 Task: Open Card Employee Termination Meeting in Board Social Media Community Management and Engagement to Workspace Cost Accounting and add a team member Softage.1@softage.net, a label Purple, a checklist Compliance, an attachment from your onedrive, a color Purple and finally, add a card description 'Conduct team training session on effective communication' and a comment 'Given the potential impact of this task on our company reputation for innovation, let us ensure that we approach it with a sense of creativity and imagination.'. Add a start date 'Jan 09, 1900' with a due date 'Jan 16, 1900'
Action: Mouse moved to (58, 349)
Screenshot: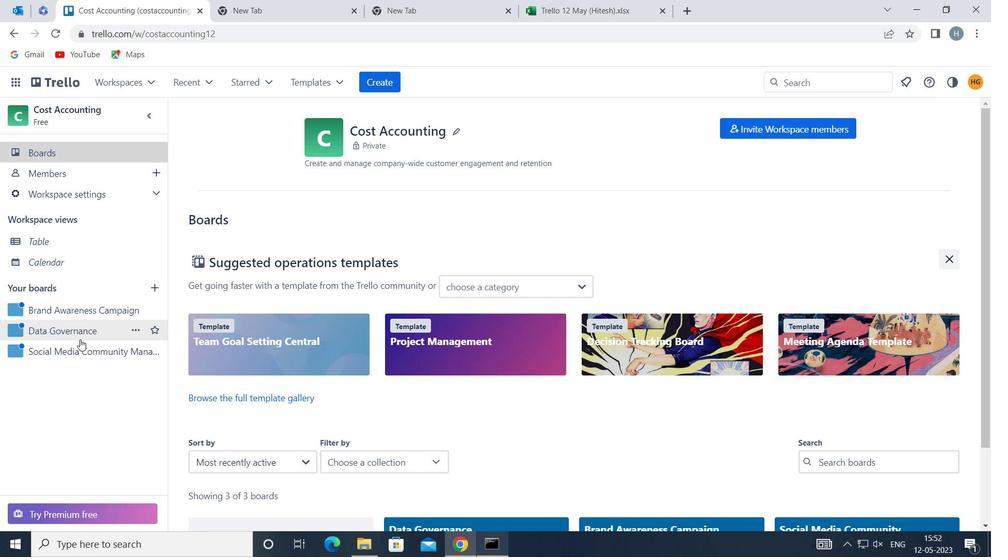 
Action: Mouse pressed left at (58, 349)
Screenshot: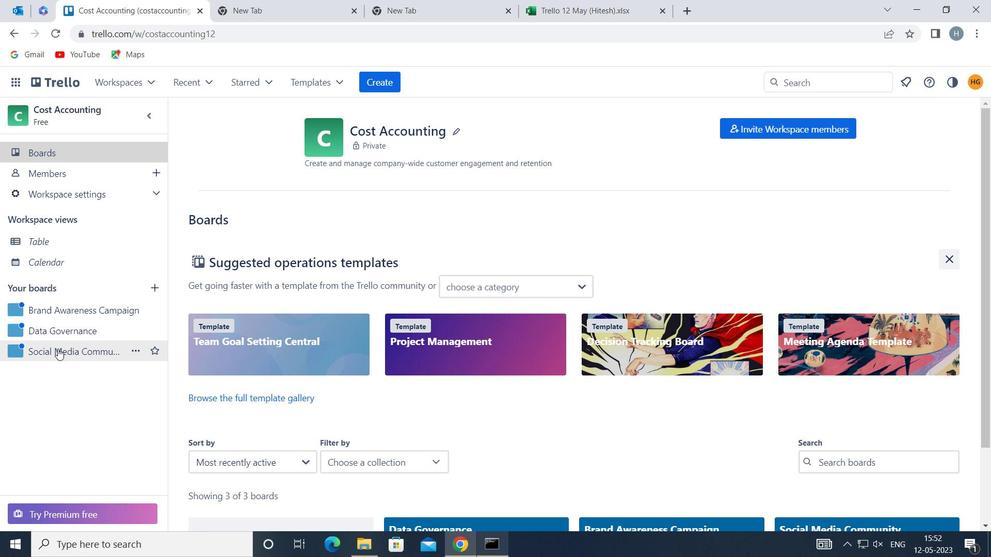 
Action: Mouse moved to (573, 188)
Screenshot: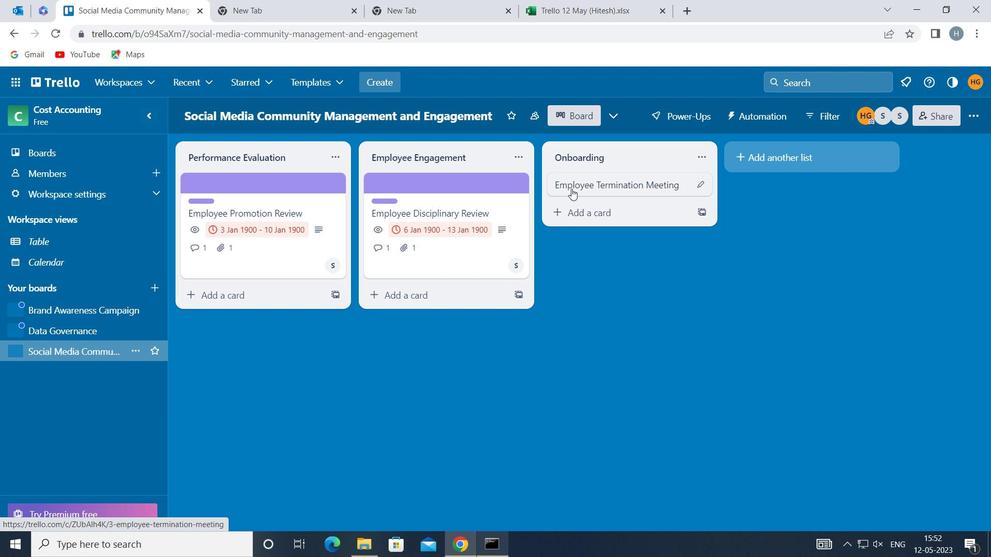 
Action: Mouse pressed left at (573, 188)
Screenshot: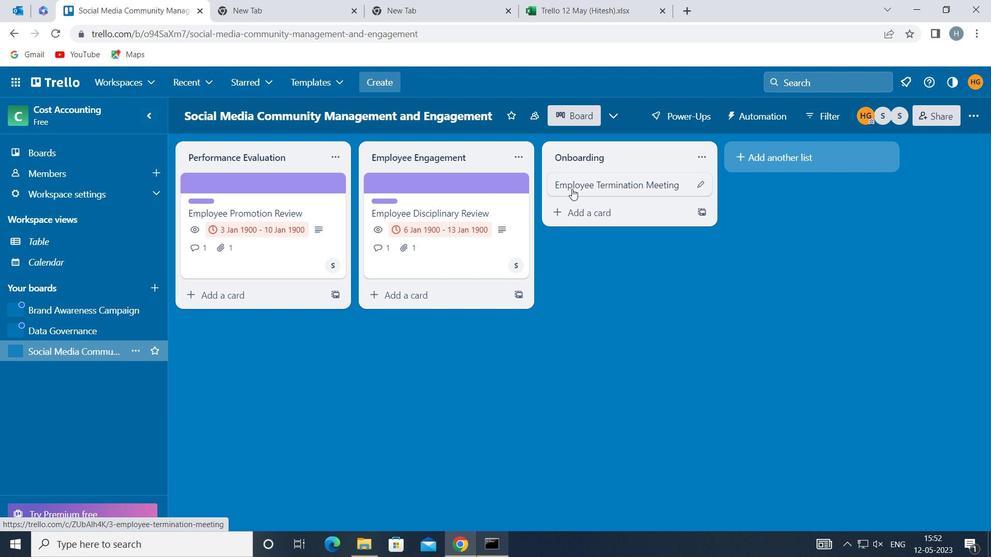 
Action: Mouse moved to (638, 221)
Screenshot: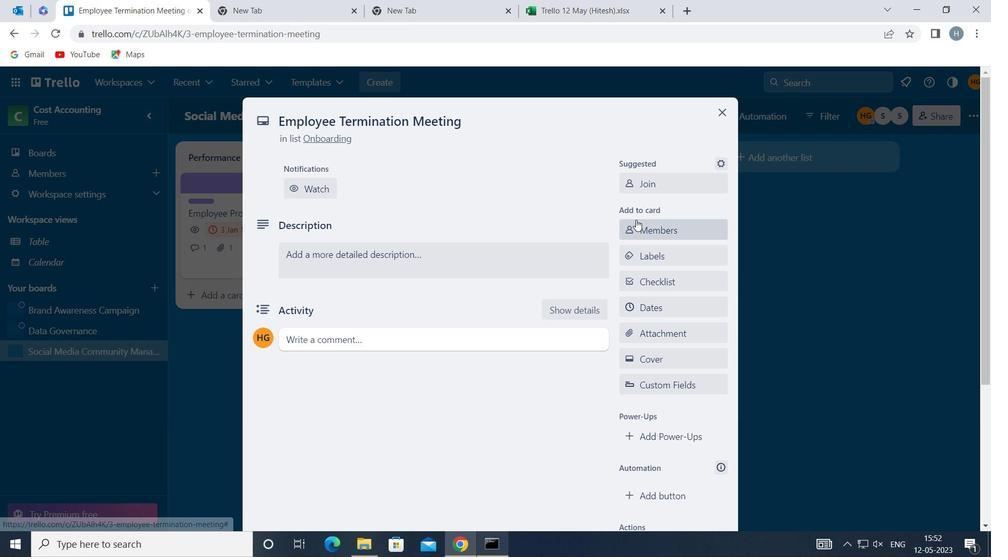 
Action: Mouse pressed left at (638, 221)
Screenshot: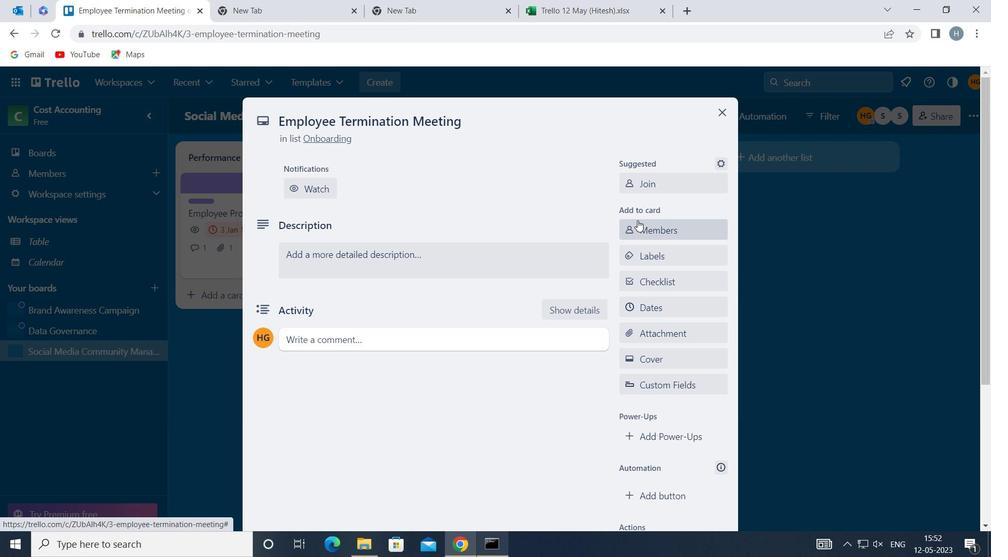 
Action: Mouse moved to (638, 221)
Screenshot: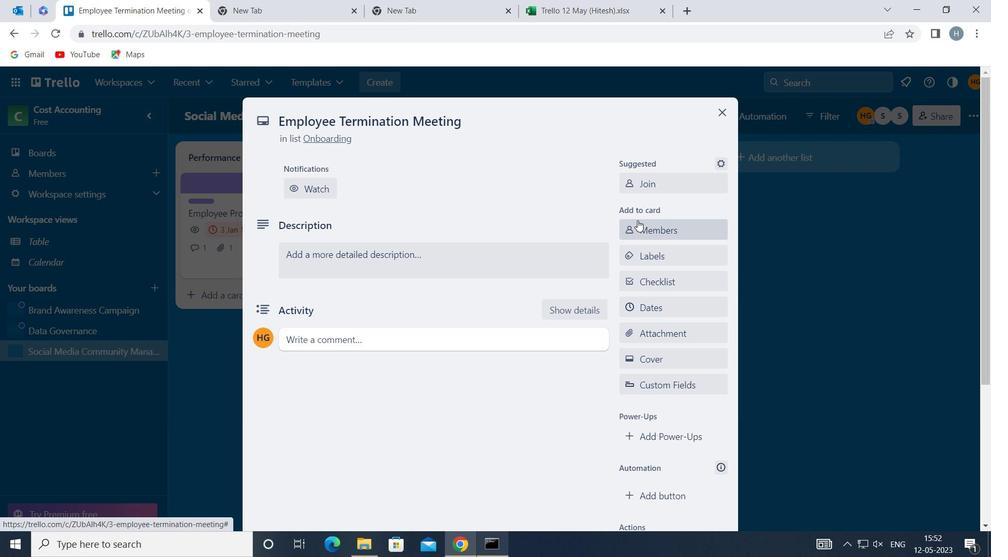 
Action: Key pressed softage
Screenshot: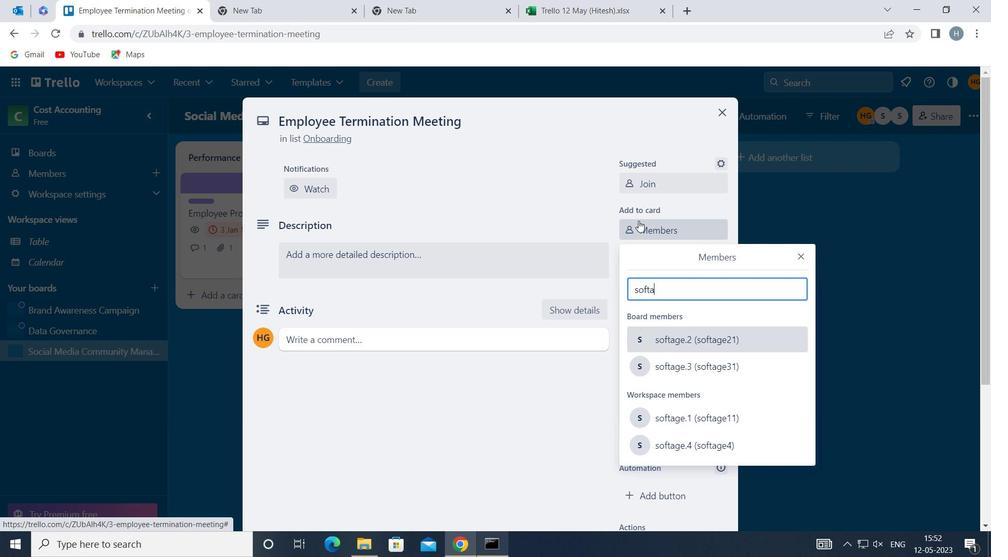 
Action: Mouse moved to (696, 420)
Screenshot: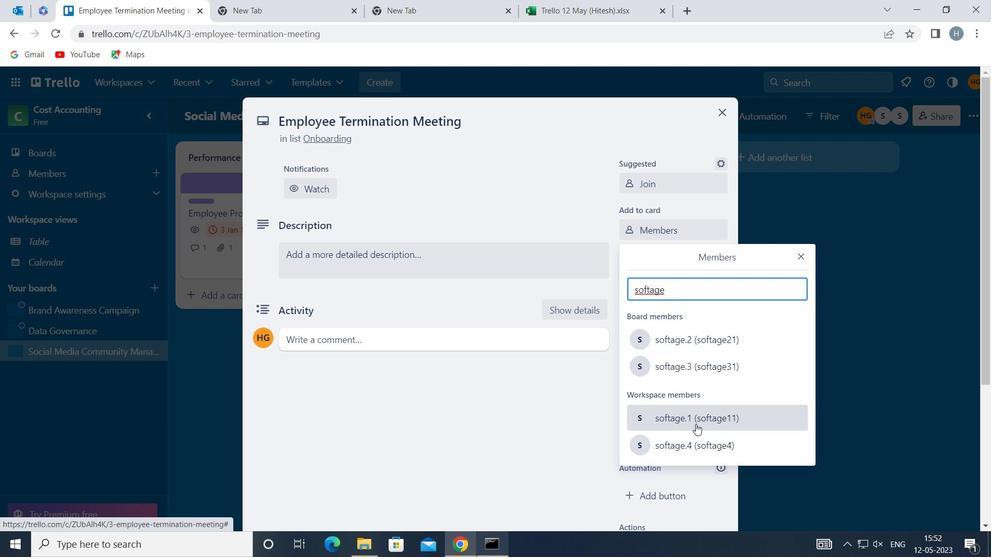 
Action: Mouse pressed left at (696, 420)
Screenshot: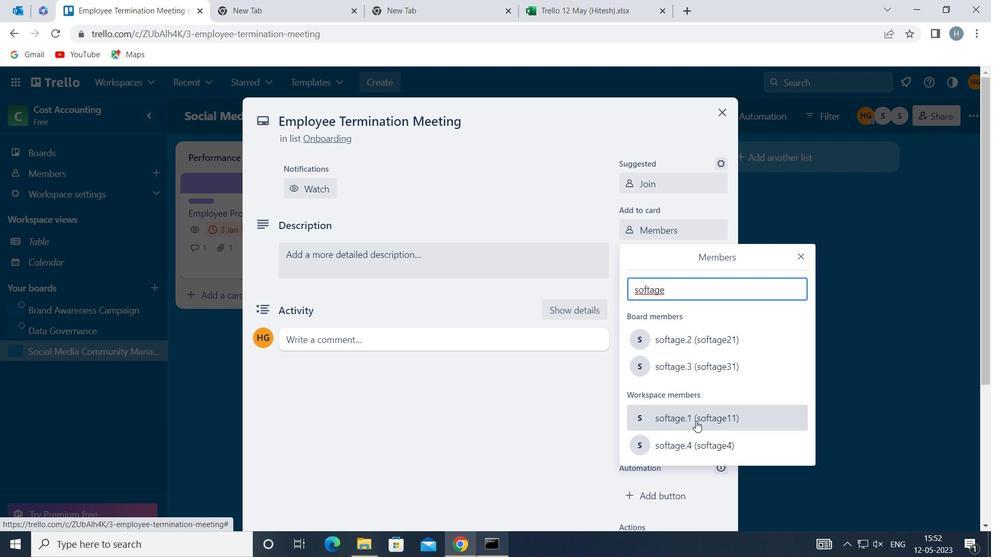 
Action: Mouse moved to (804, 255)
Screenshot: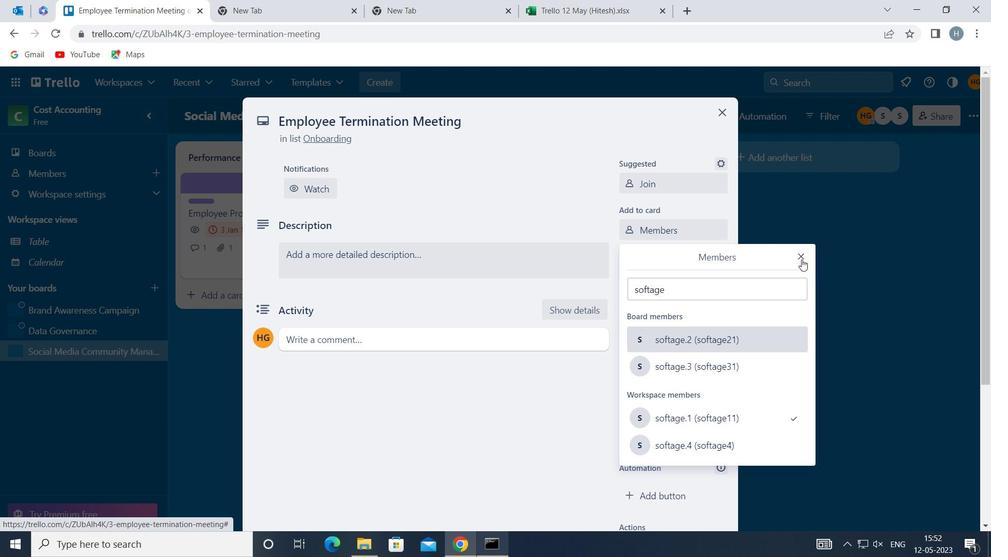 
Action: Mouse pressed left at (804, 255)
Screenshot: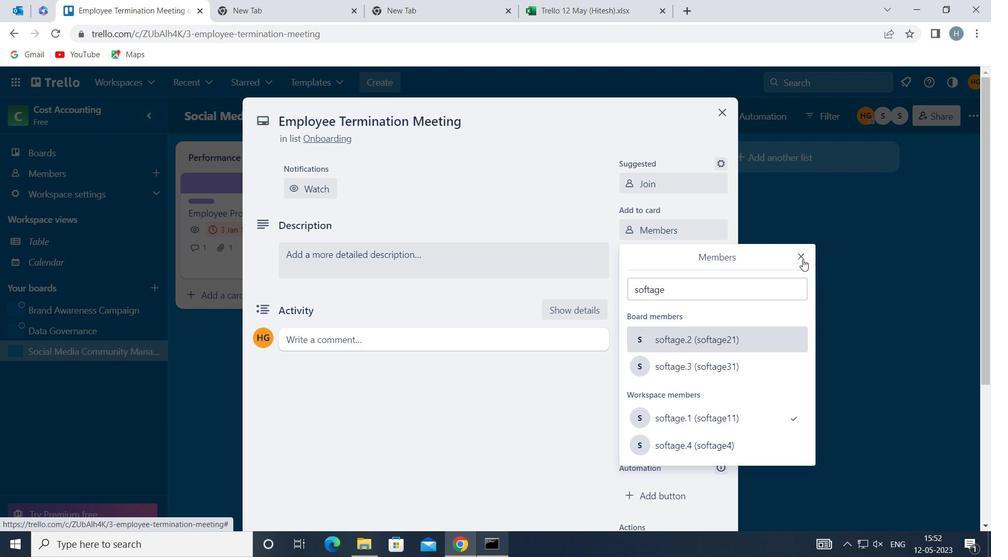 
Action: Mouse moved to (683, 254)
Screenshot: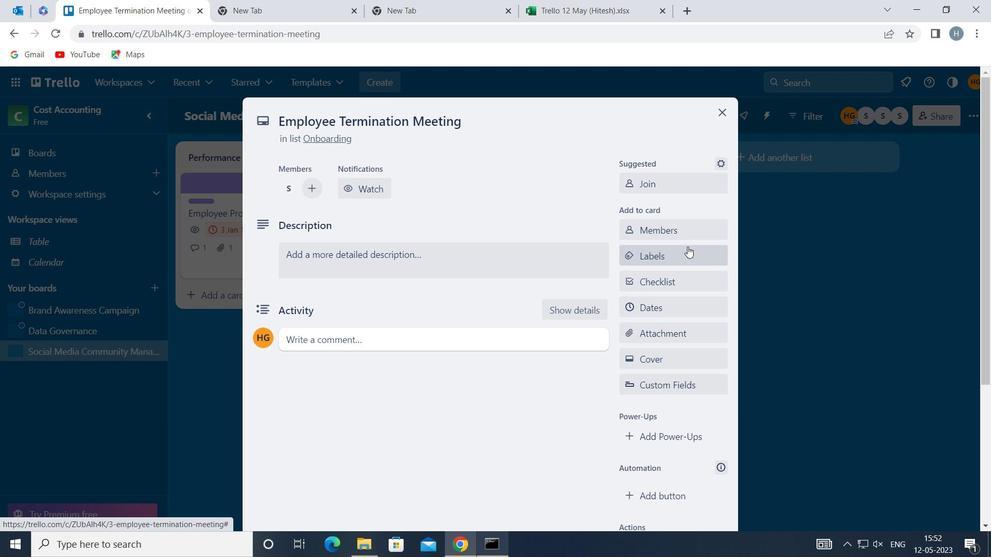 
Action: Mouse pressed left at (683, 254)
Screenshot: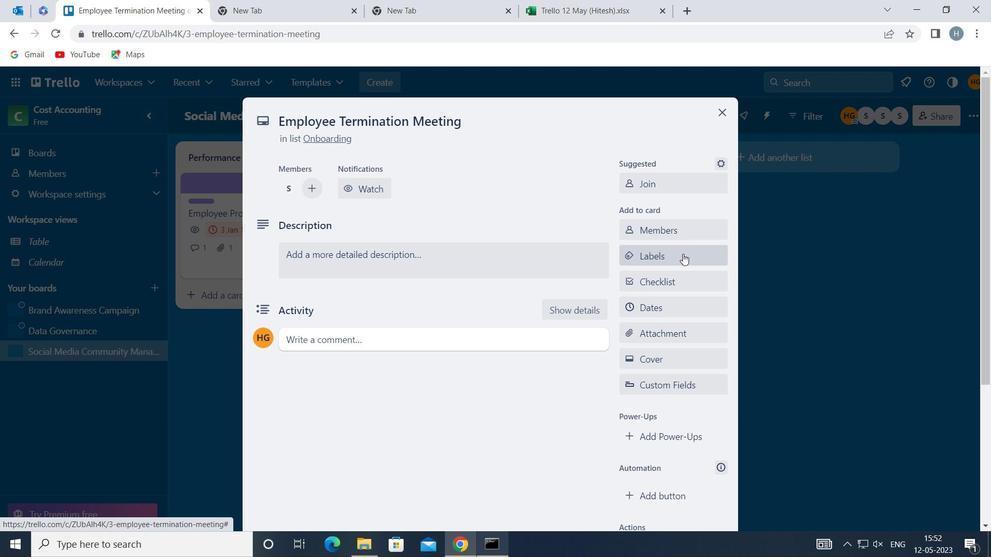 
Action: Mouse moved to (701, 277)
Screenshot: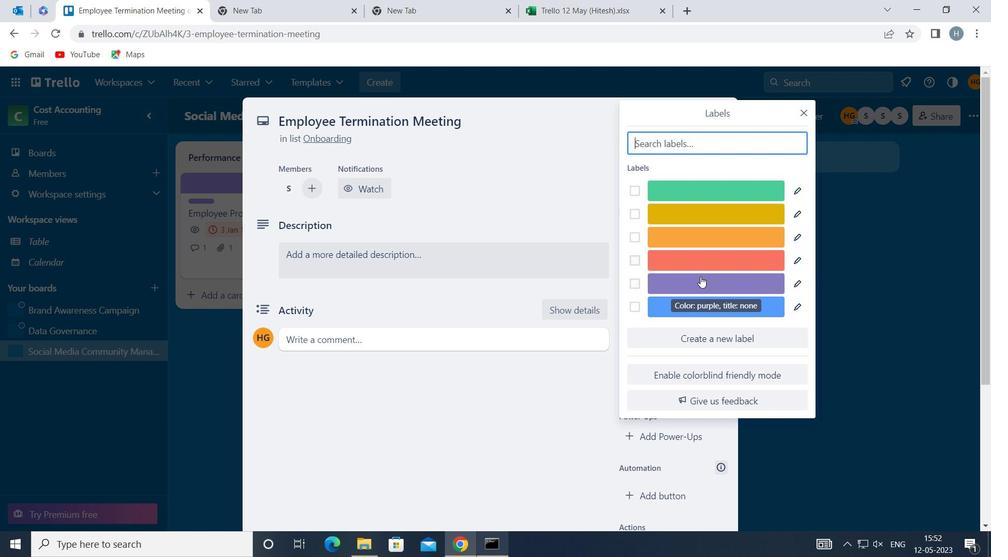 
Action: Mouse pressed left at (701, 277)
Screenshot: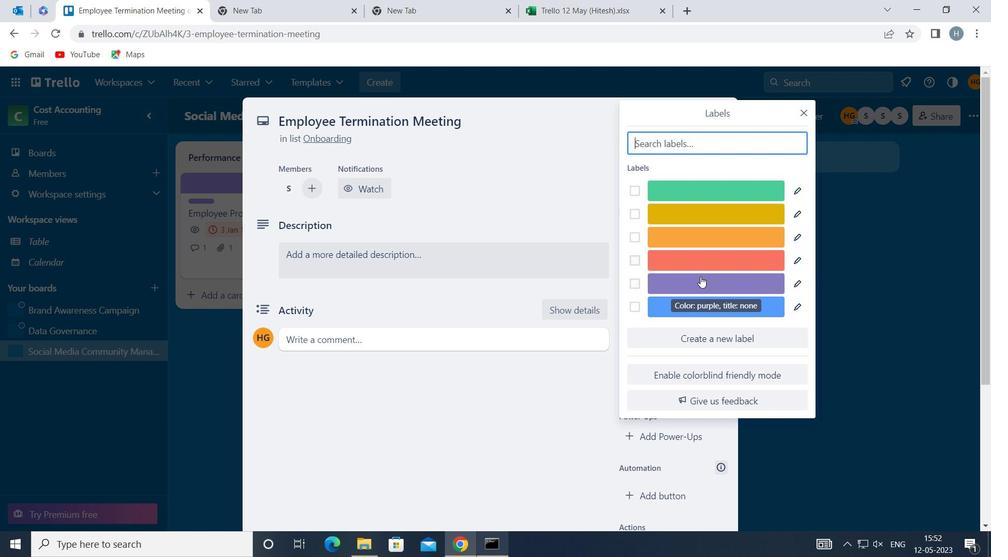 
Action: Mouse moved to (801, 112)
Screenshot: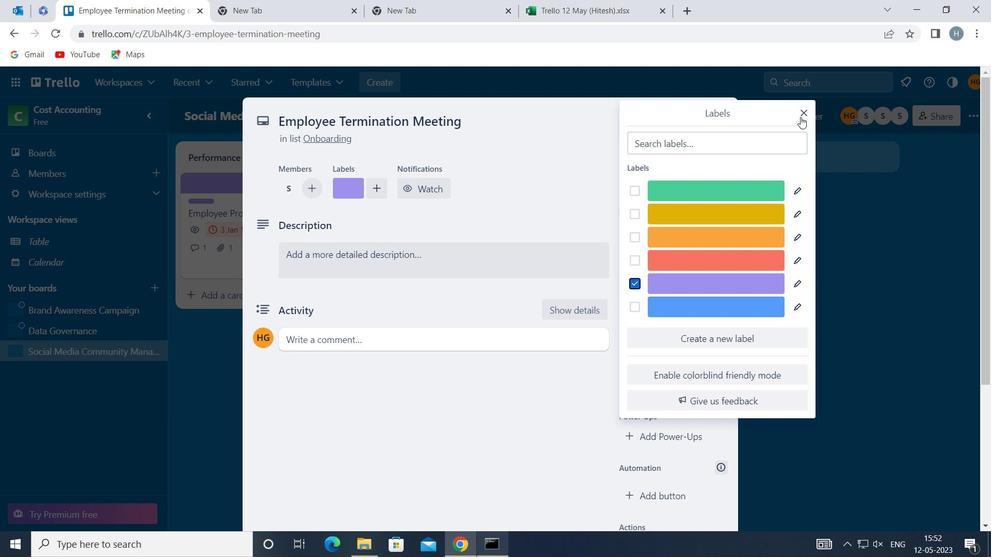 
Action: Mouse pressed left at (801, 112)
Screenshot: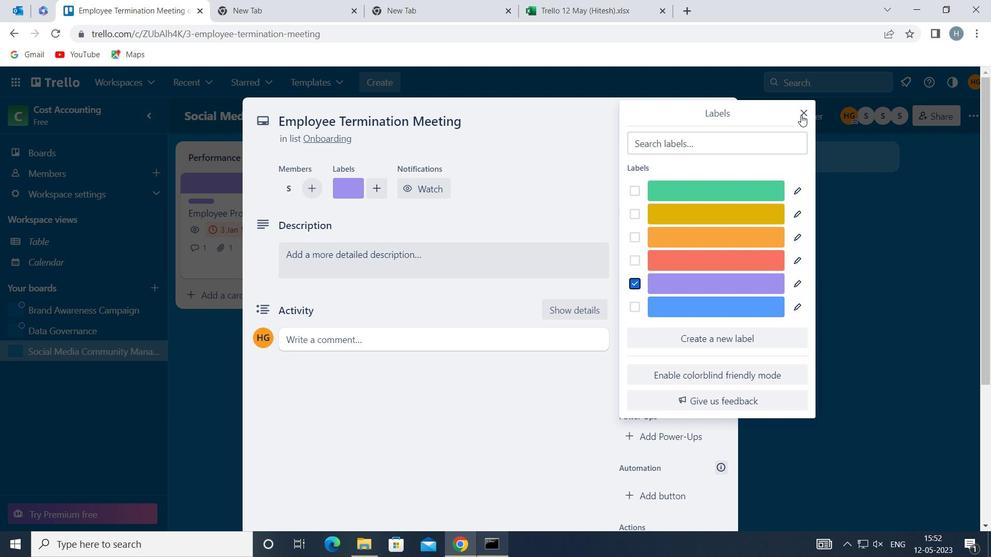 
Action: Mouse moved to (679, 277)
Screenshot: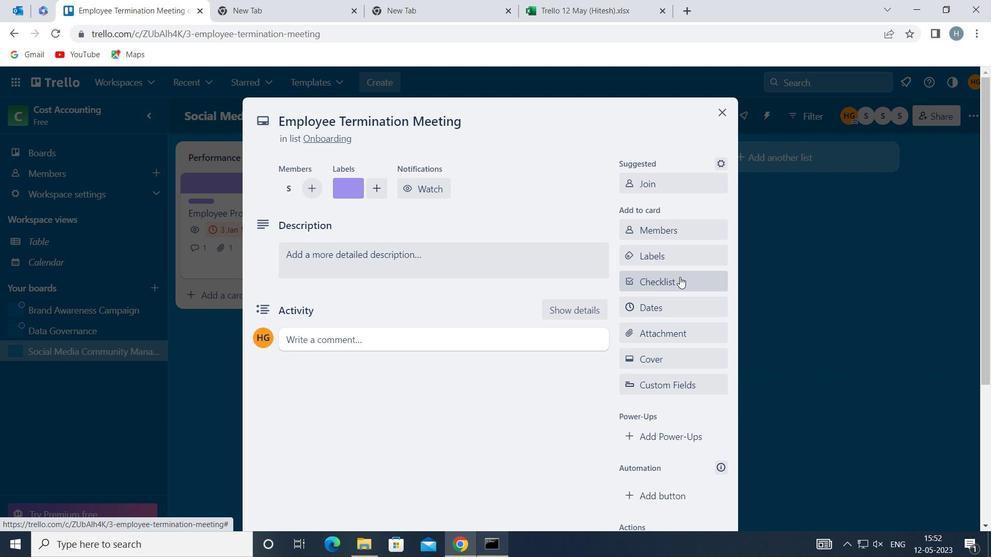 
Action: Mouse pressed left at (679, 277)
Screenshot: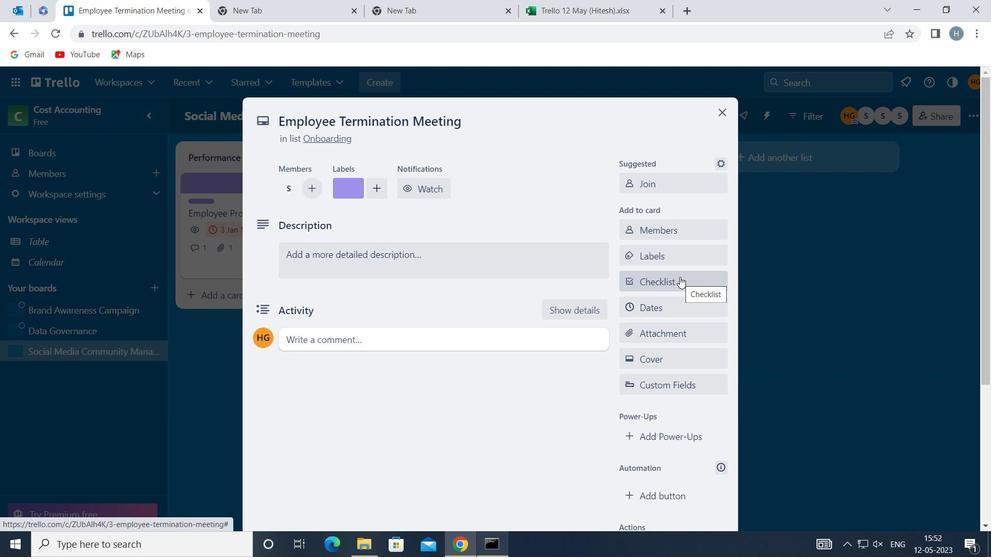 
Action: Key pressed <Key.shift>COMPLIANCE<Key.space>
Screenshot: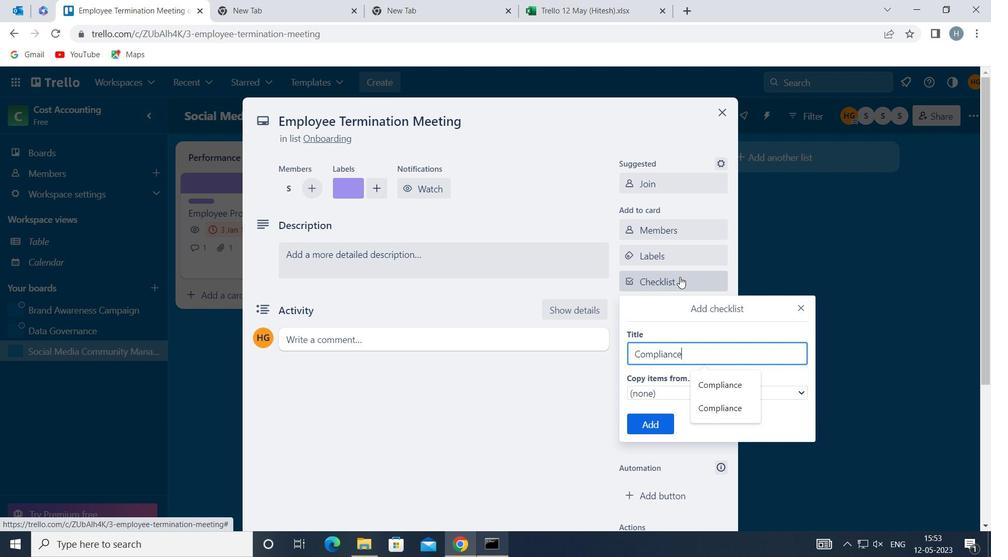 
Action: Mouse moved to (649, 420)
Screenshot: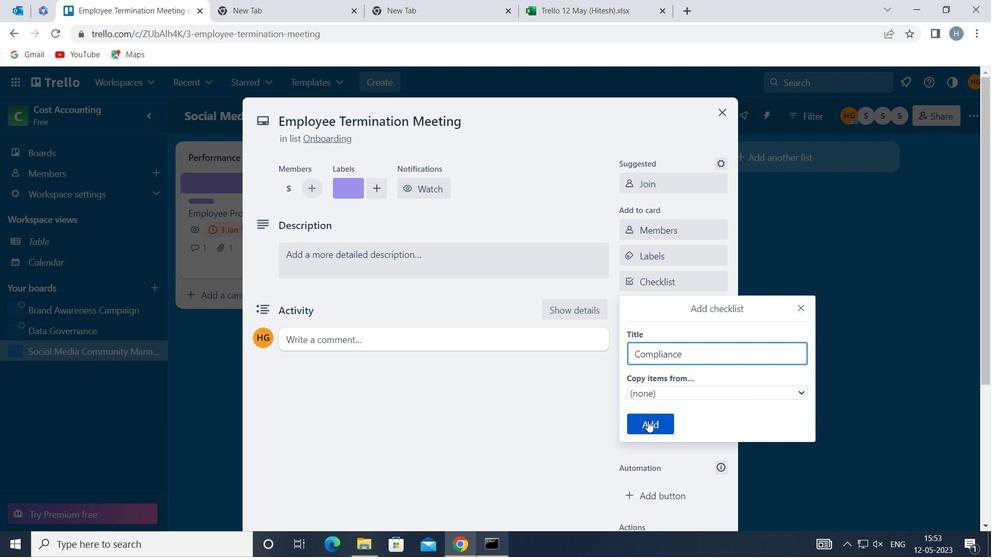
Action: Mouse pressed left at (649, 420)
Screenshot: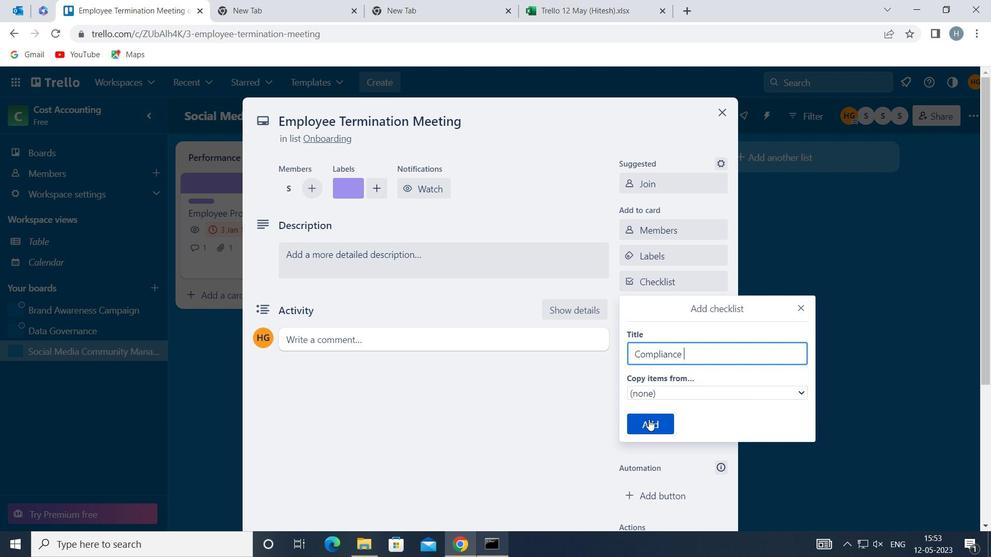 
Action: Mouse moved to (667, 329)
Screenshot: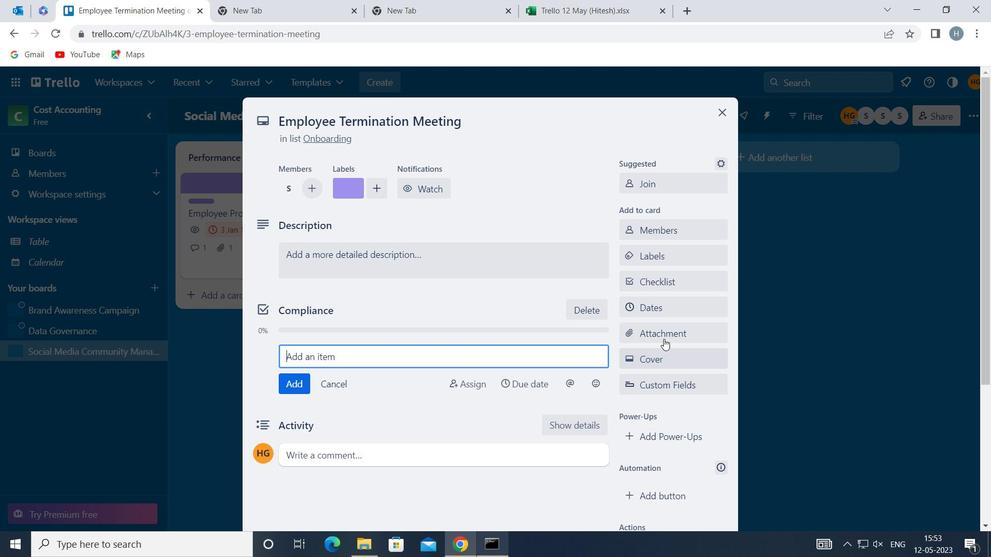 
Action: Mouse pressed left at (667, 329)
Screenshot: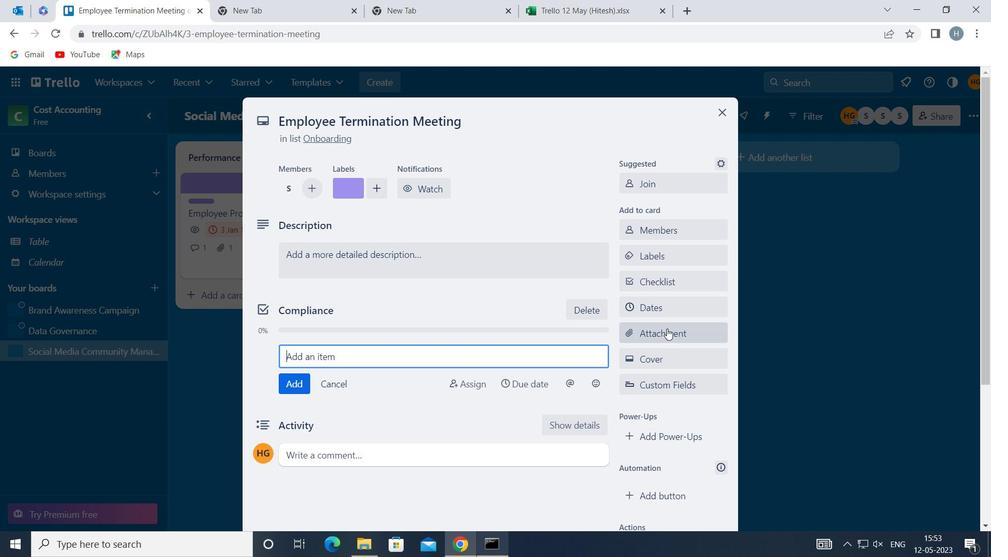 
Action: Mouse moved to (670, 241)
Screenshot: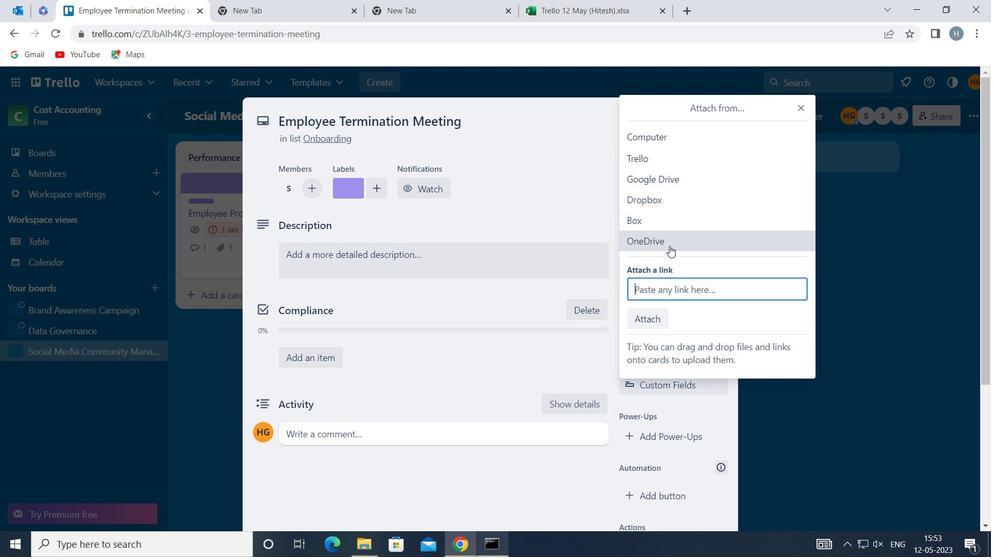 
Action: Mouse pressed left at (670, 241)
Screenshot: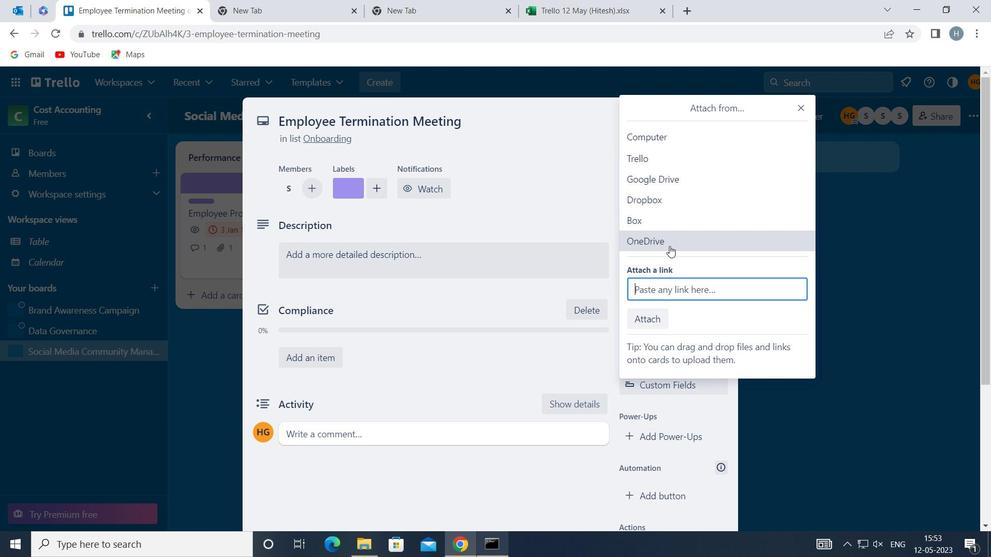 
Action: Mouse moved to (445, 182)
Screenshot: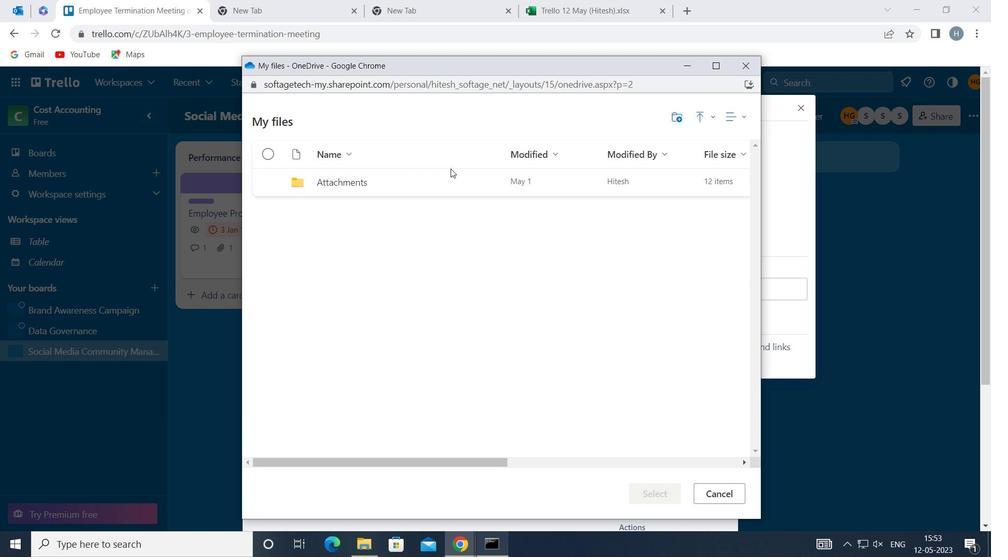
Action: Mouse pressed left at (445, 182)
Screenshot: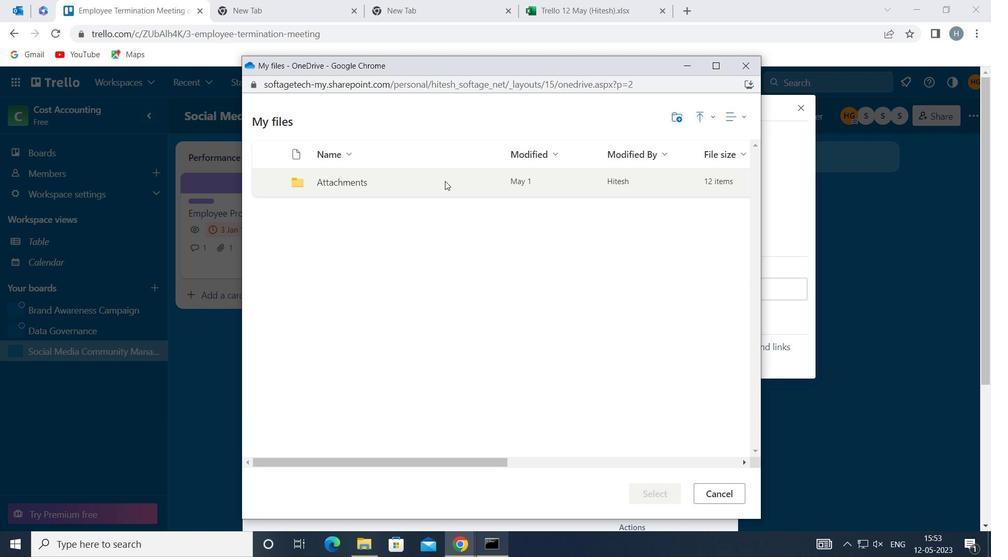 
Action: Mouse pressed left at (445, 182)
Screenshot: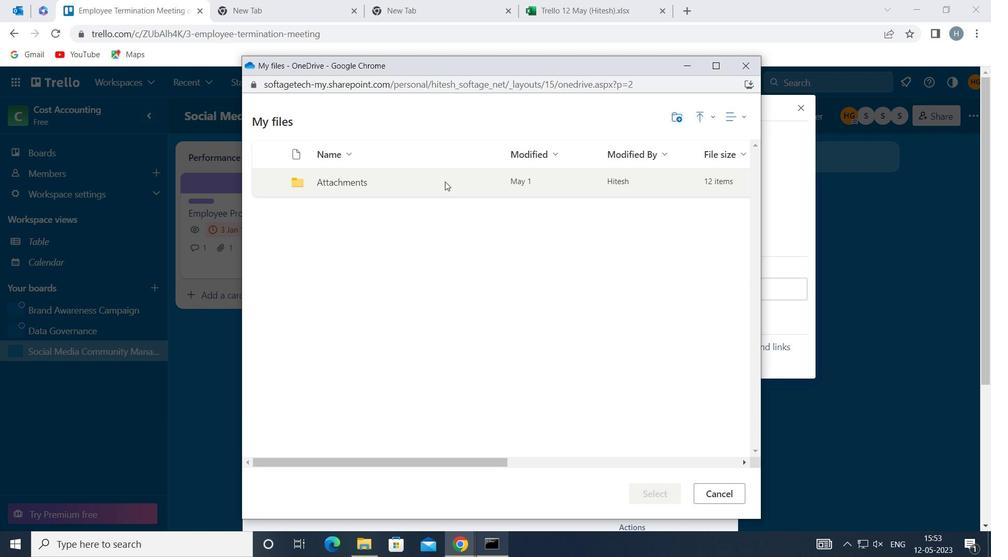 
Action: Mouse moved to (457, 218)
Screenshot: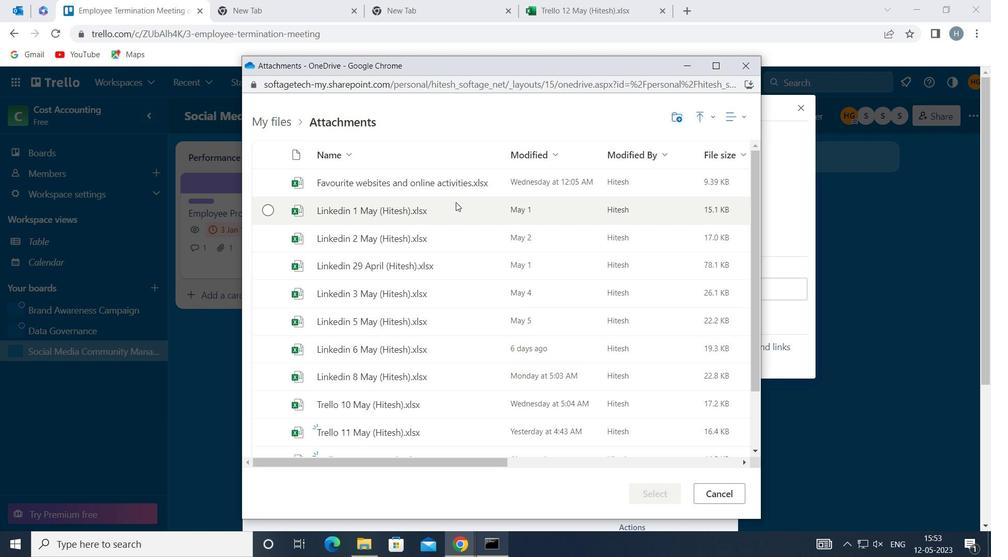 
Action: Mouse pressed left at (457, 218)
Screenshot: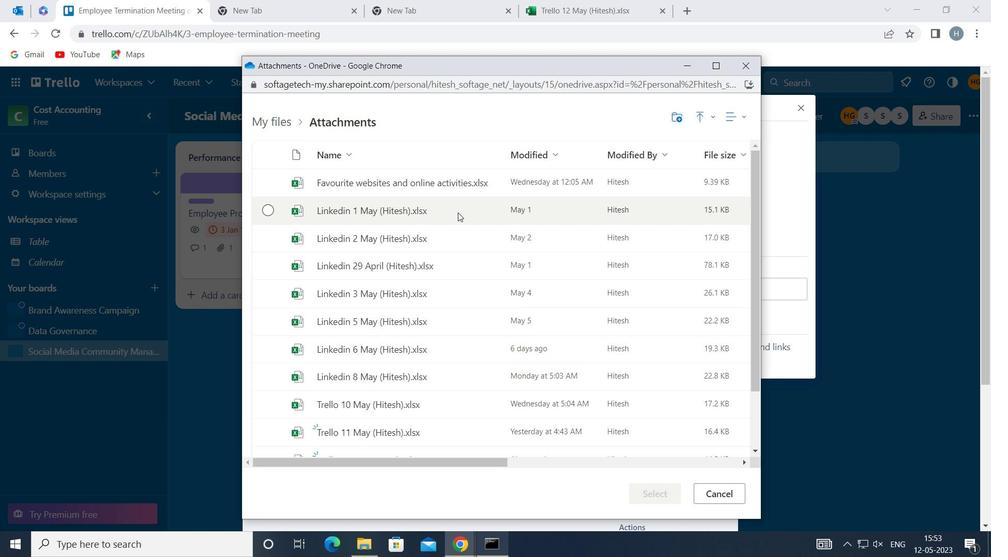 
Action: Mouse moved to (658, 491)
Screenshot: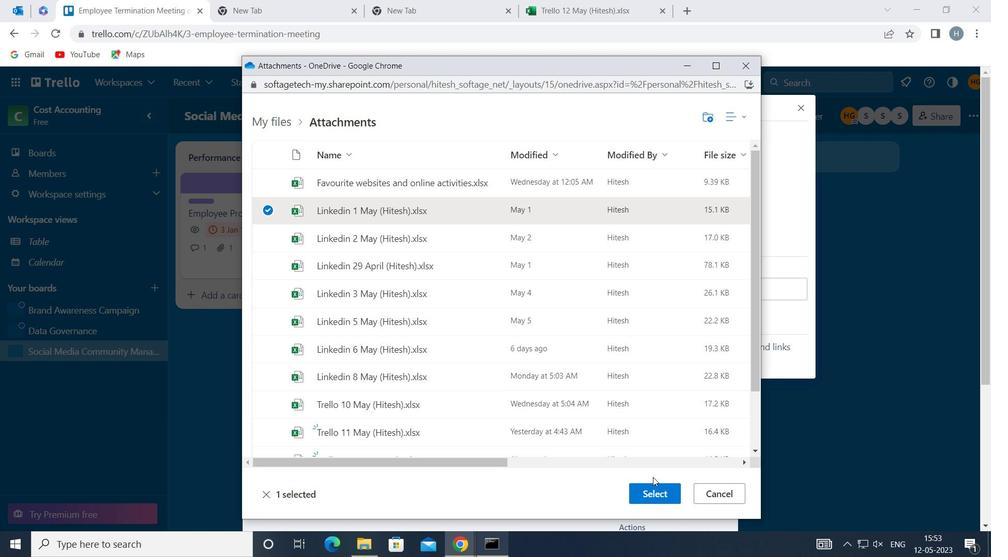 
Action: Mouse pressed left at (658, 491)
Screenshot: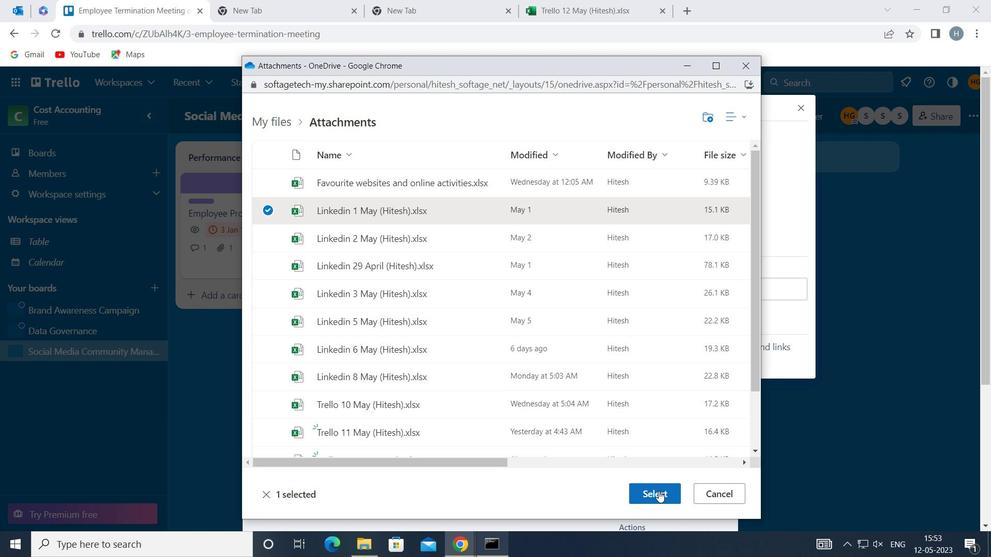 
Action: Mouse moved to (654, 352)
Screenshot: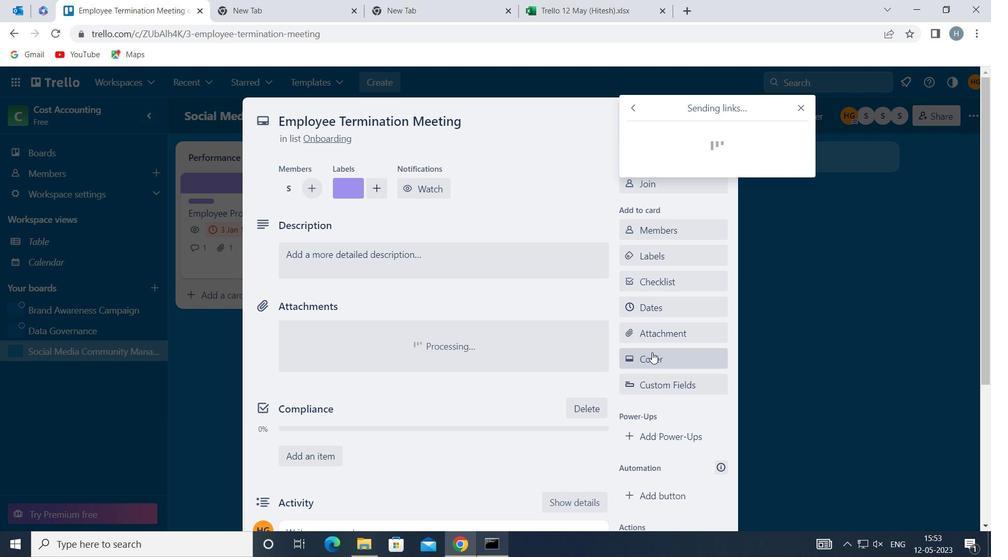 
Action: Mouse pressed left at (654, 352)
Screenshot: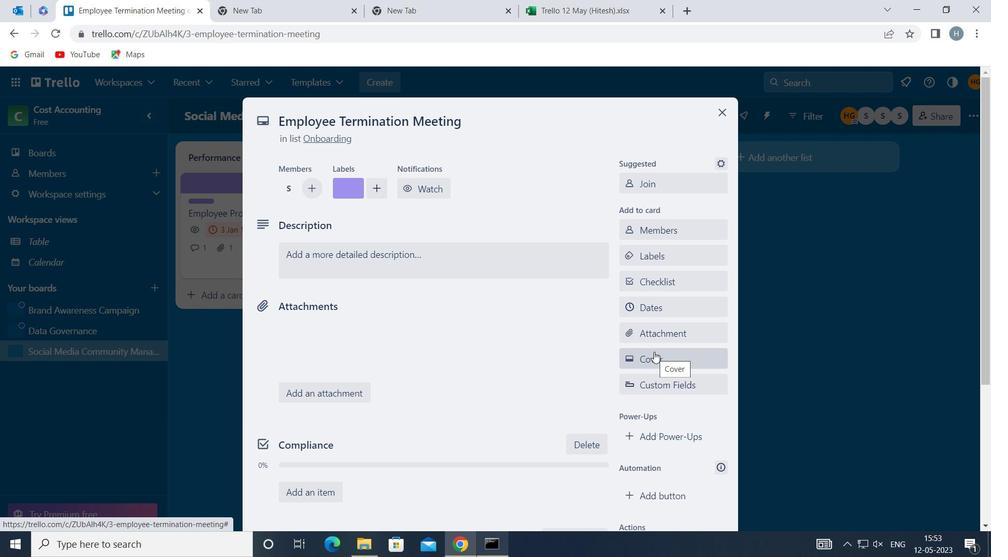 
Action: Mouse moved to (789, 273)
Screenshot: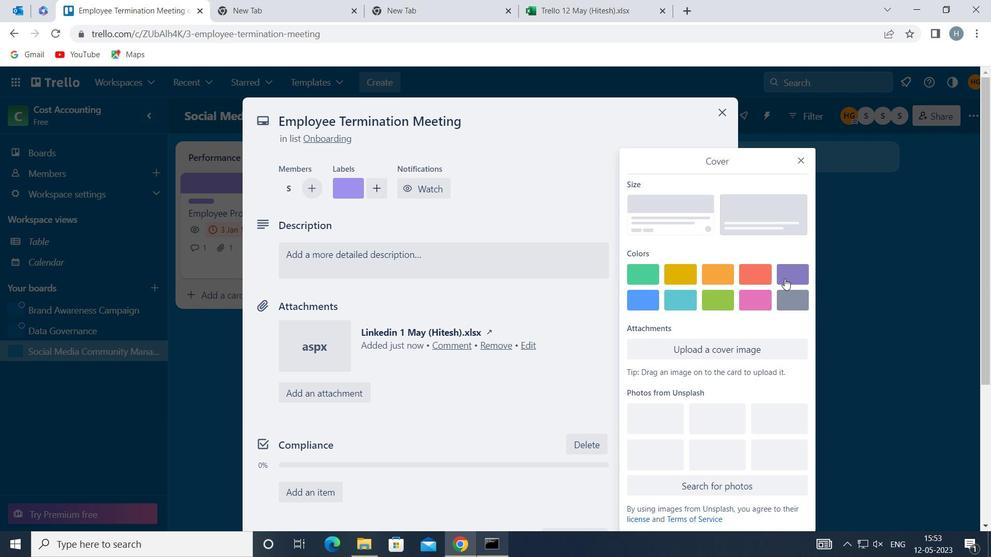 
Action: Mouse pressed left at (789, 273)
Screenshot: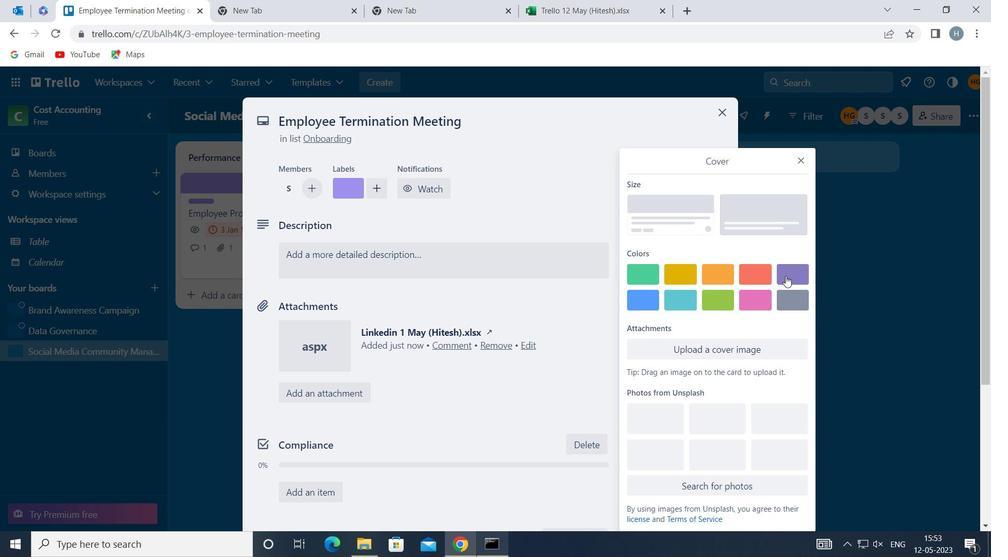 
Action: Mouse moved to (801, 133)
Screenshot: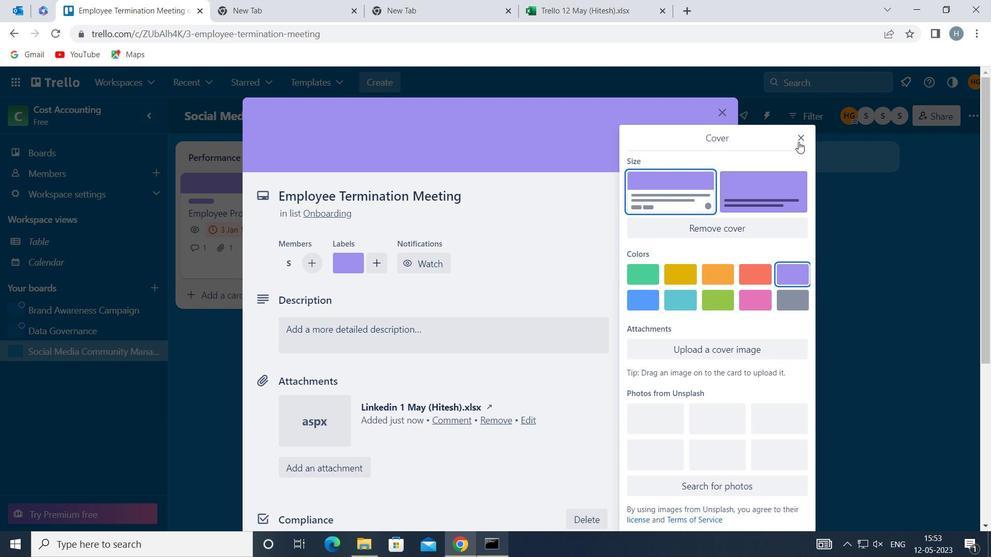 
Action: Mouse pressed left at (801, 133)
Screenshot: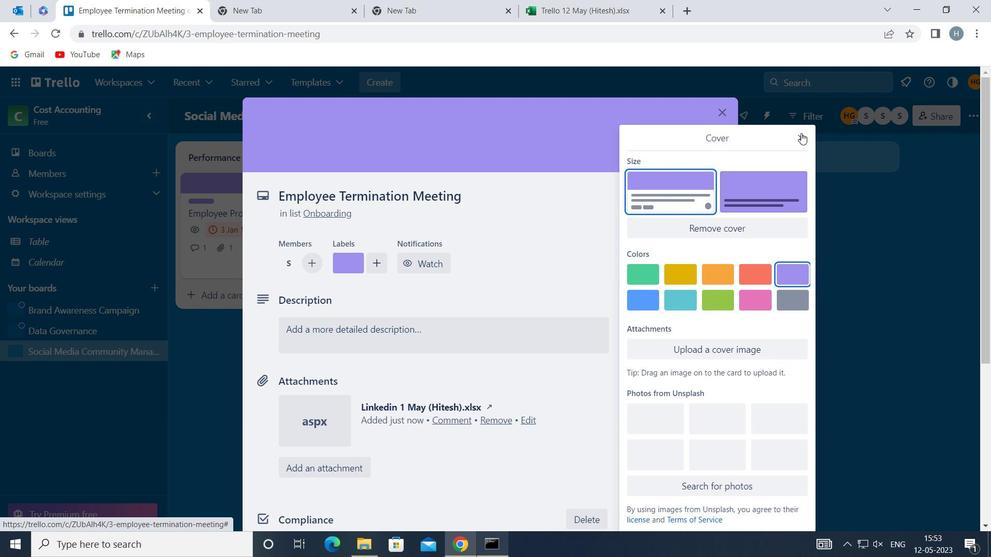 
Action: Mouse moved to (474, 339)
Screenshot: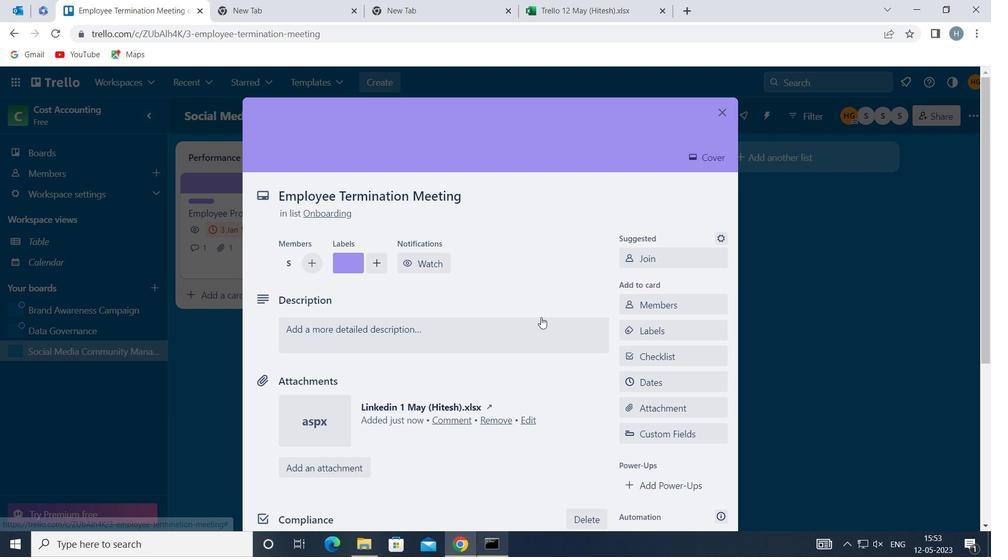 
Action: Mouse pressed left at (474, 339)
Screenshot: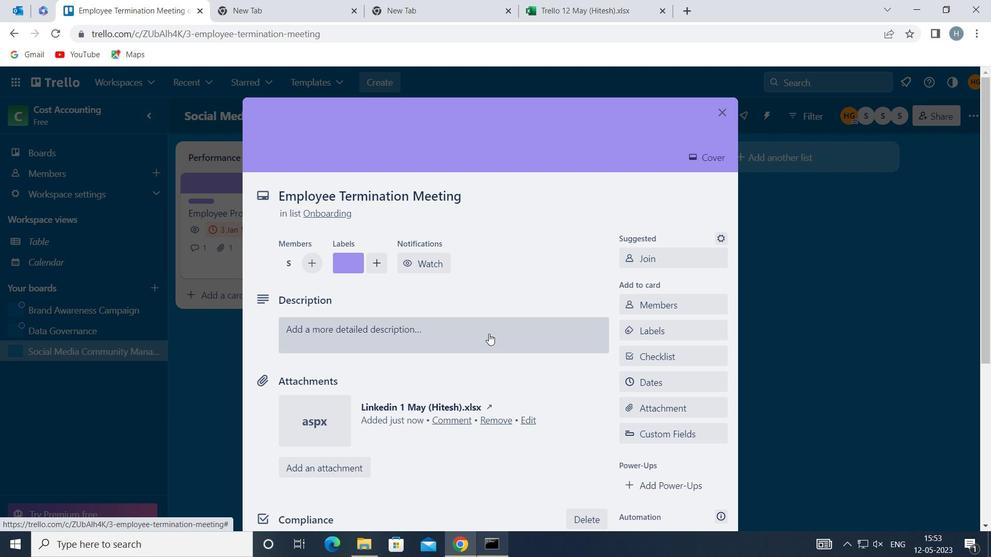 
Action: Mouse moved to (355, 378)
Screenshot: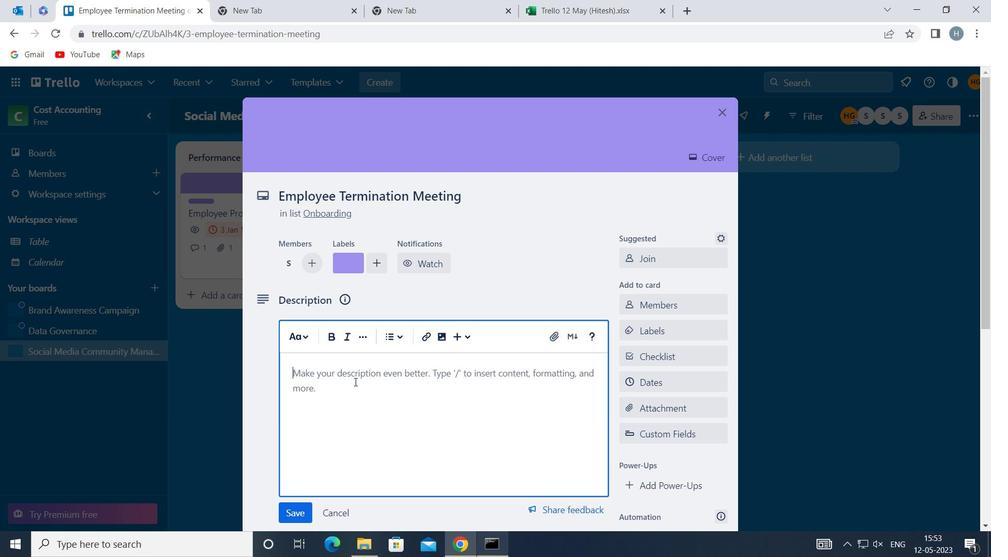 
Action: Mouse pressed left at (355, 378)
Screenshot: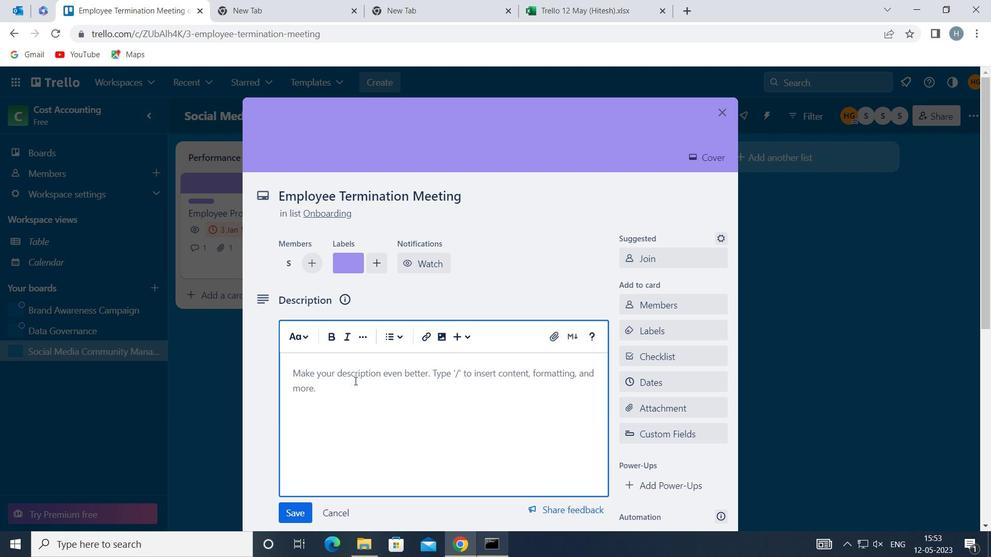 
Action: Key pressed <Key.shift>CONDUCT<Key.space>TEAM<Key.space>TRAINING<Key.space>SESSION<Key.space>ON<Key.space>EFFECTIVE<Key.space>COMMUNICATION<Key.space>
Screenshot: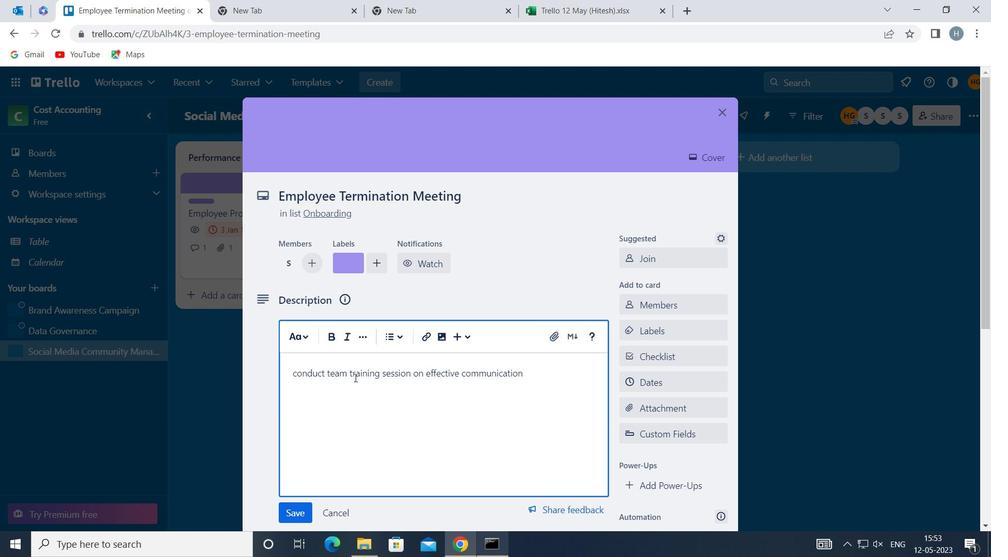 
Action: Mouse moved to (289, 511)
Screenshot: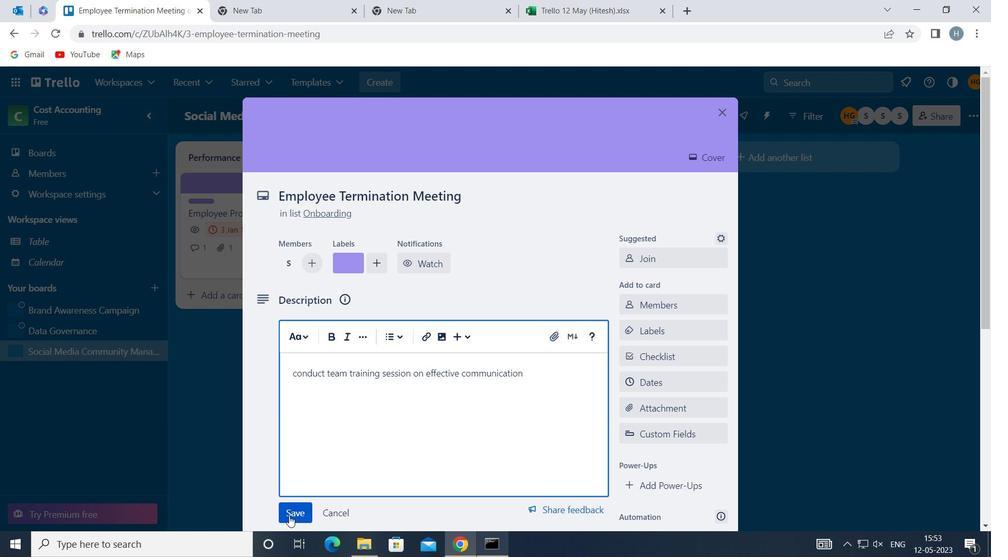 
Action: Mouse pressed left at (289, 511)
Screenshot: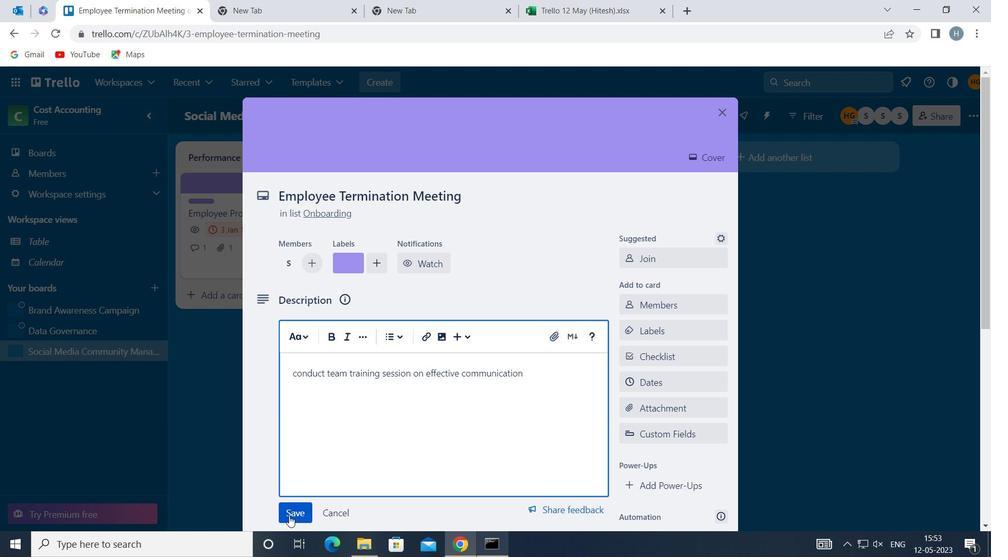 
Action: Mouse moved to (329, 443)
Screenshot: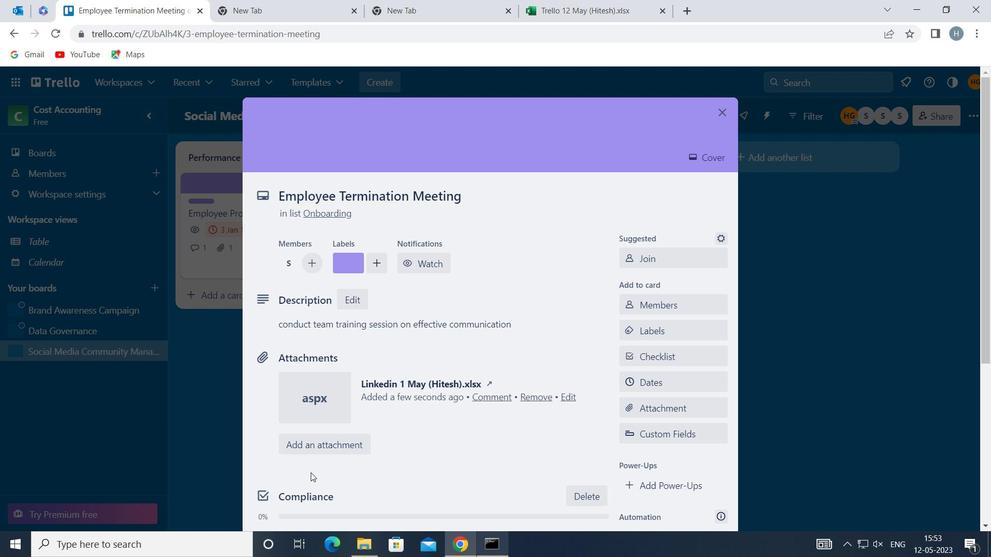 
Action: Mouse scrolled (329, 442) with delta (0, 0)
Screenshot: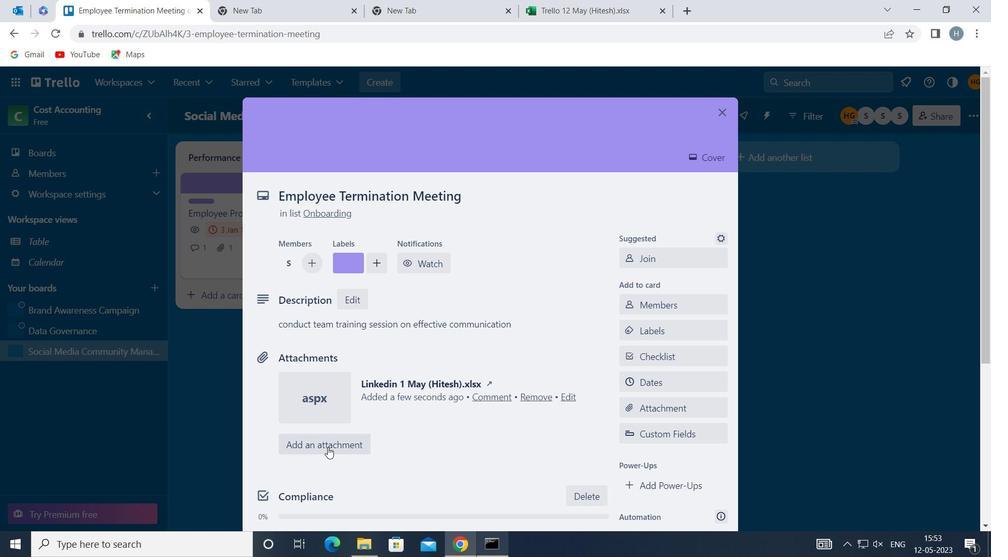 
Action: Mouse moved to (337, 431)
Screenshot: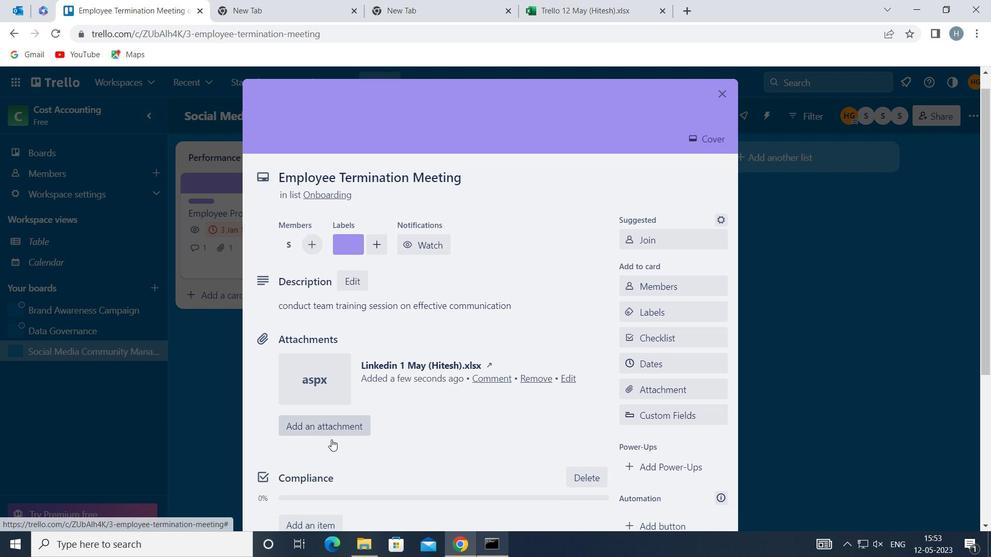 
Action: Mouse scrolled (337, 430) with delta (0, 0)
Screenshot: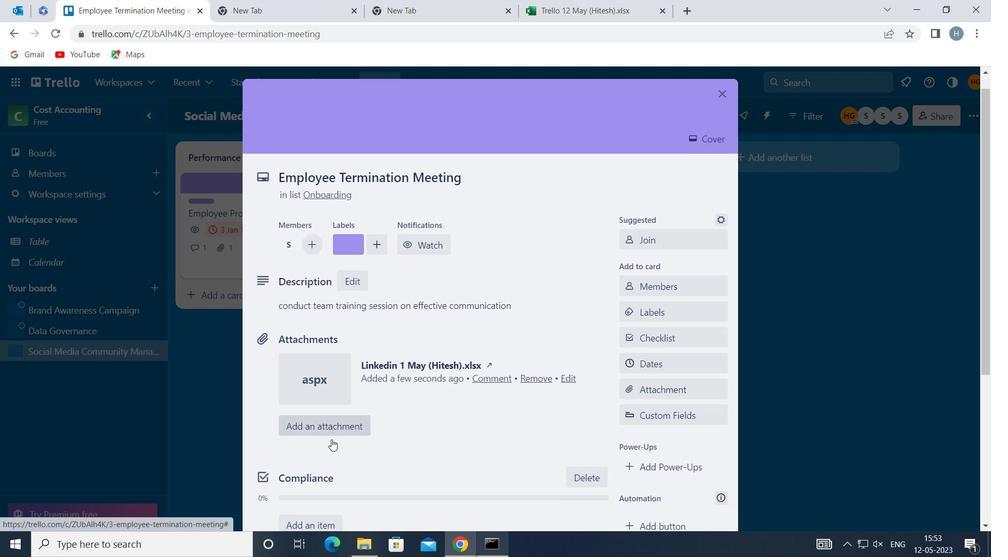 
Action: Mouse scrolled (337, 430) with delta (0, 0)
Screenshot: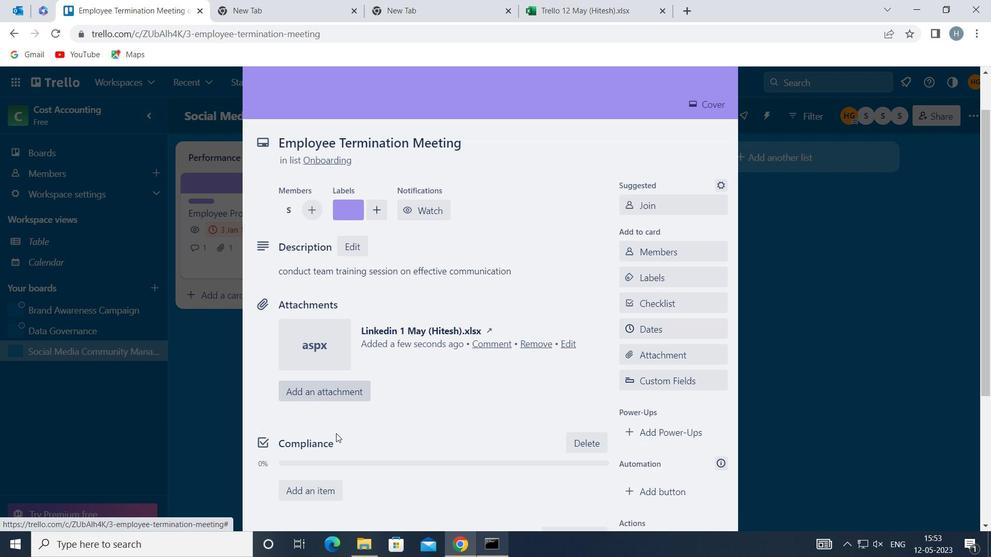 
Action: Mouse moved to (349, 423)
Screenshot: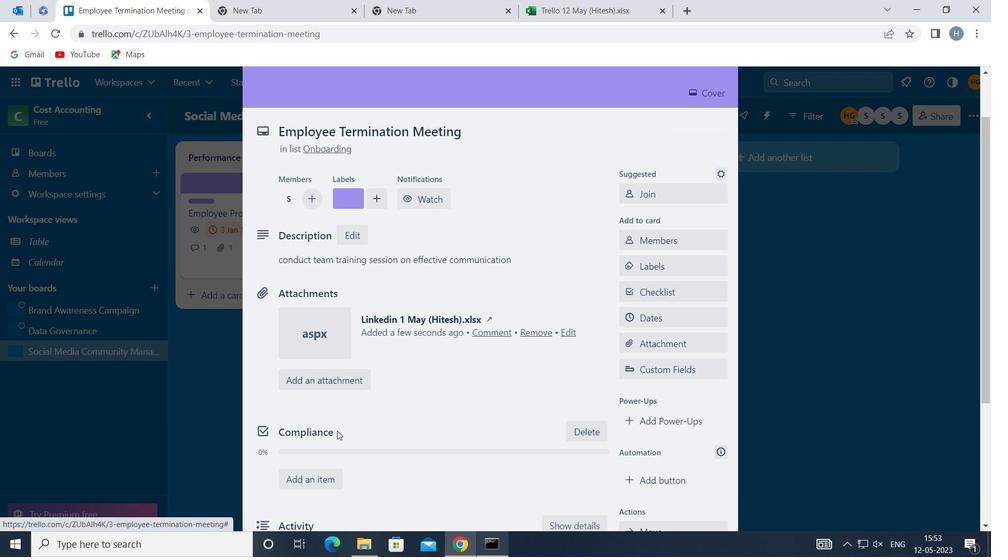 
Action: Mouse scrolled (349, 424) with delta (0, 0)
Screenshot: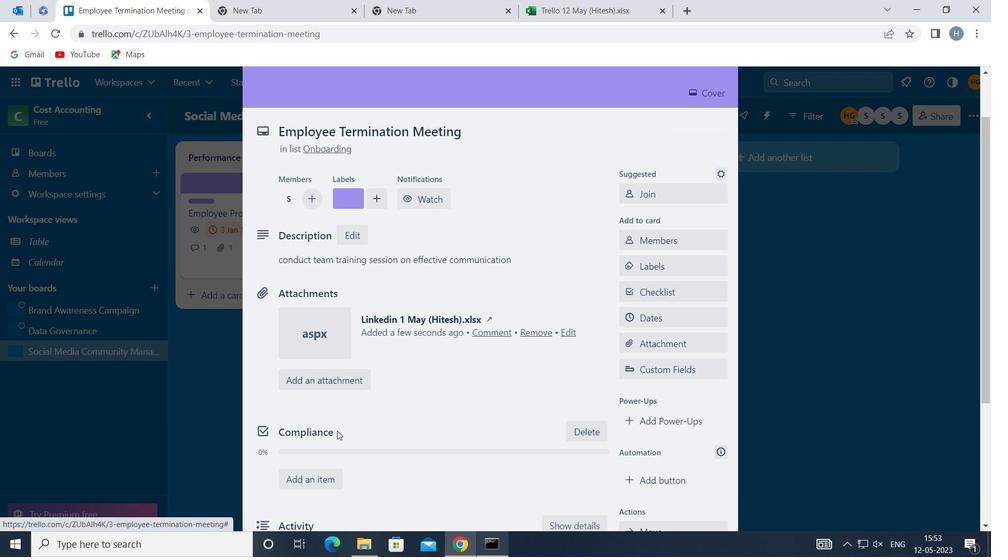 
Action: Mouse moved to (349, 486)
Screenshot: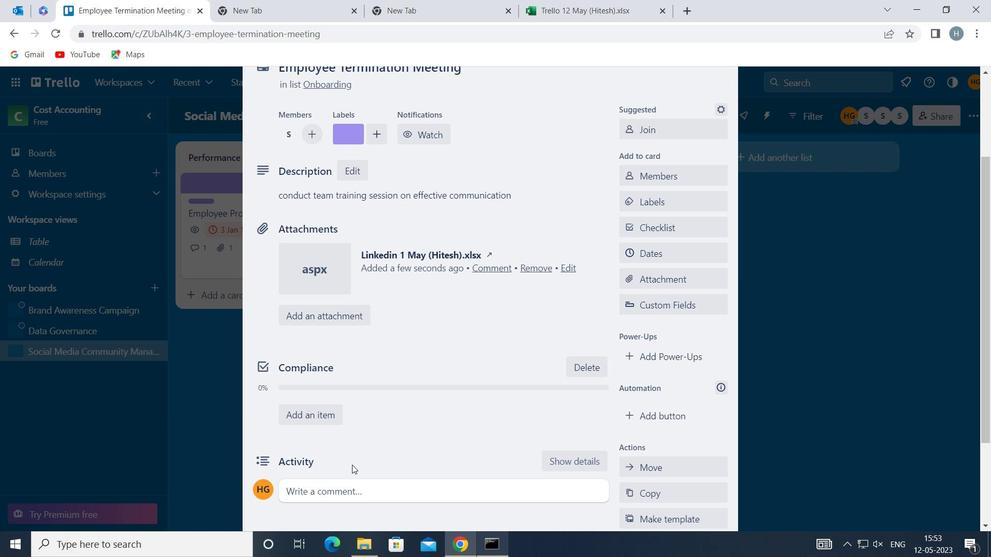
Action: Mouse pressed left at (349, 486)
Screenshot: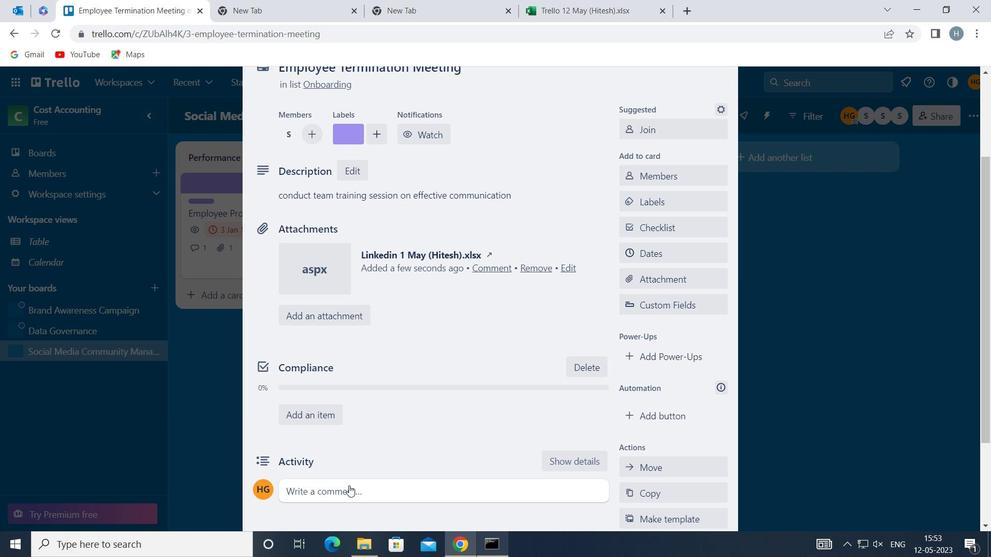 
Action: Mouse moved to (326, 498)
Screenshot: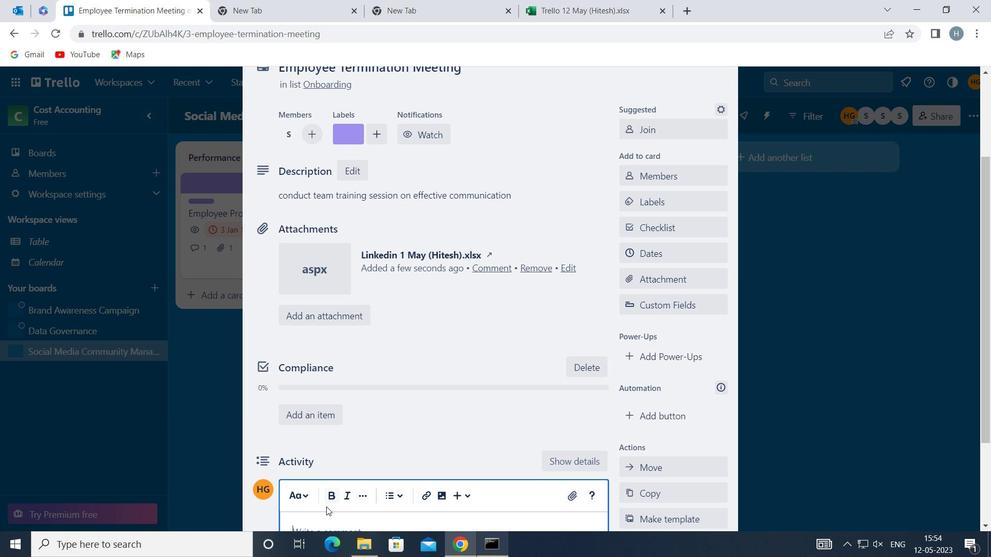 
Action: Mouse scrolled (326, 497) with delta (0, 0)
Screenshot: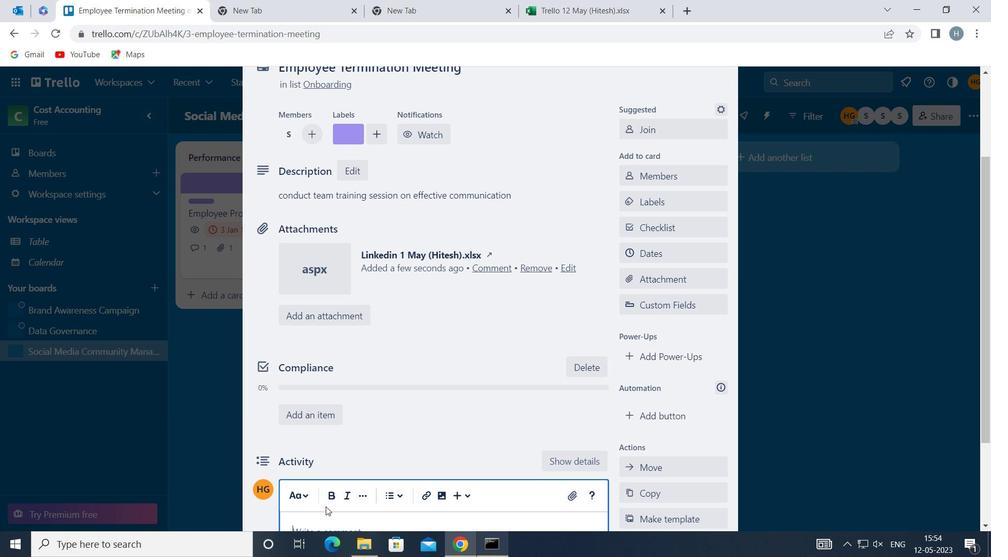 
Action: Mouse scrolled (326, 497) with delta (0, 0)
Screenshot: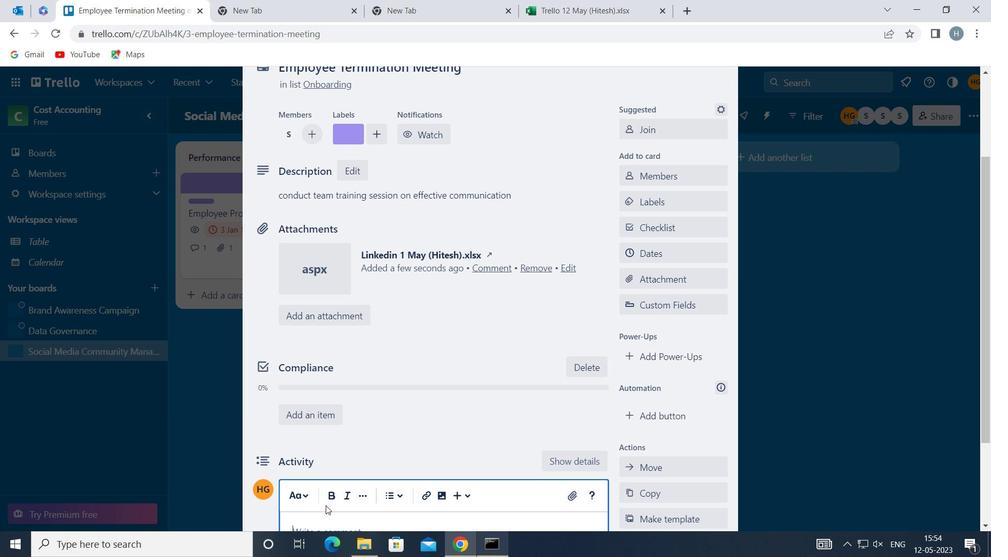 
Action: Mouse moved to (326, 497)
Screenshot: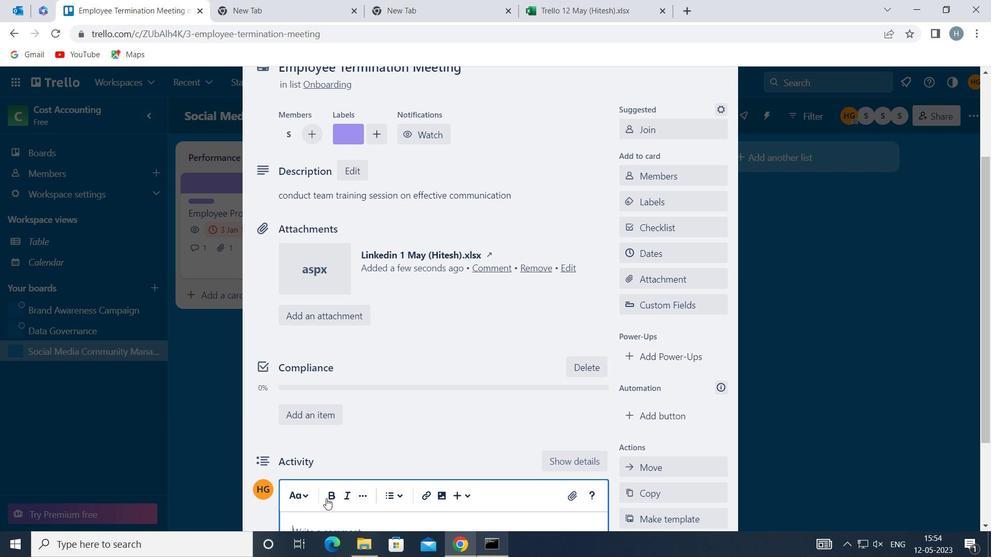 
Action: Mouse scrolled (326, 497) with delta (0, 0)
Screenshot: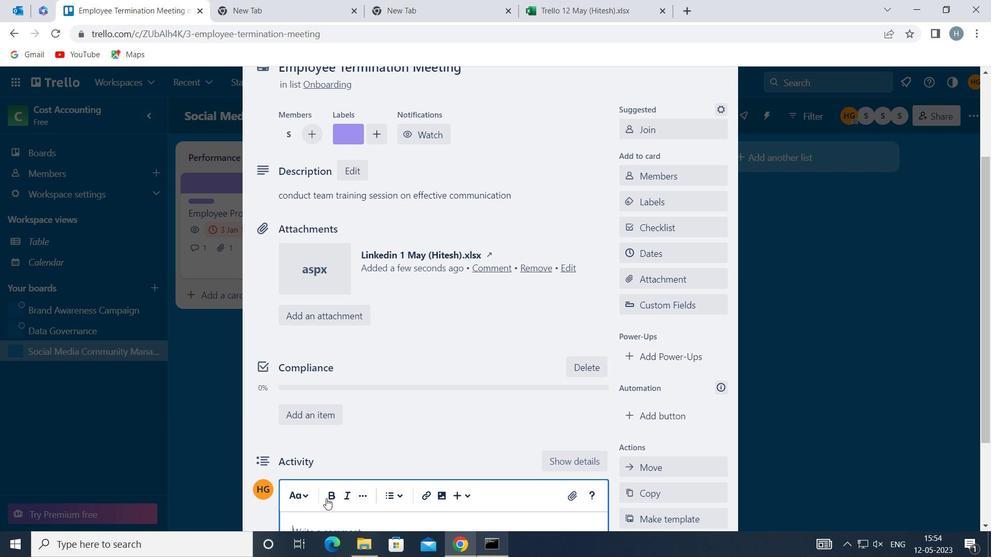 
Action: Mouse moved to (354, 407)
Screenshot: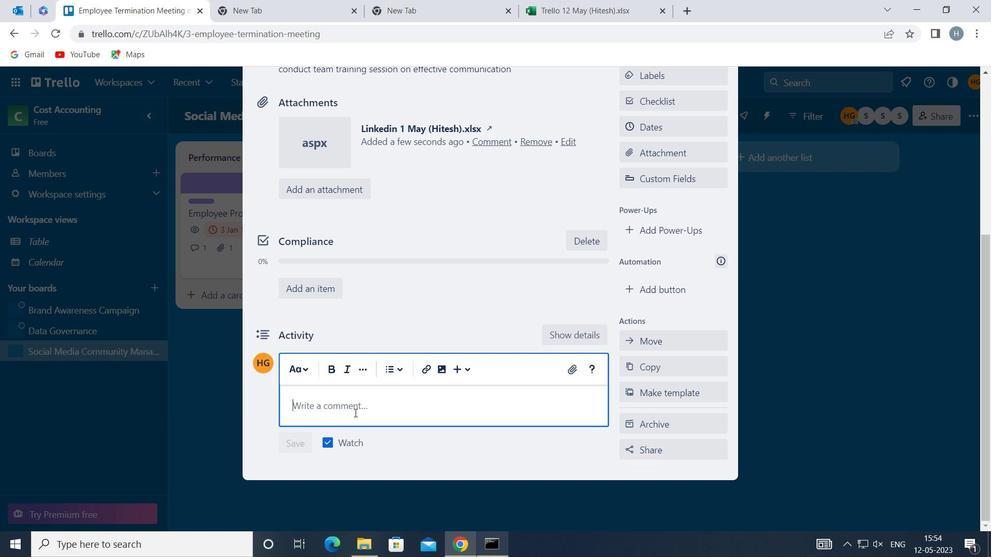 
Action: Mouse pressed left at (354, 407)
Screenshot: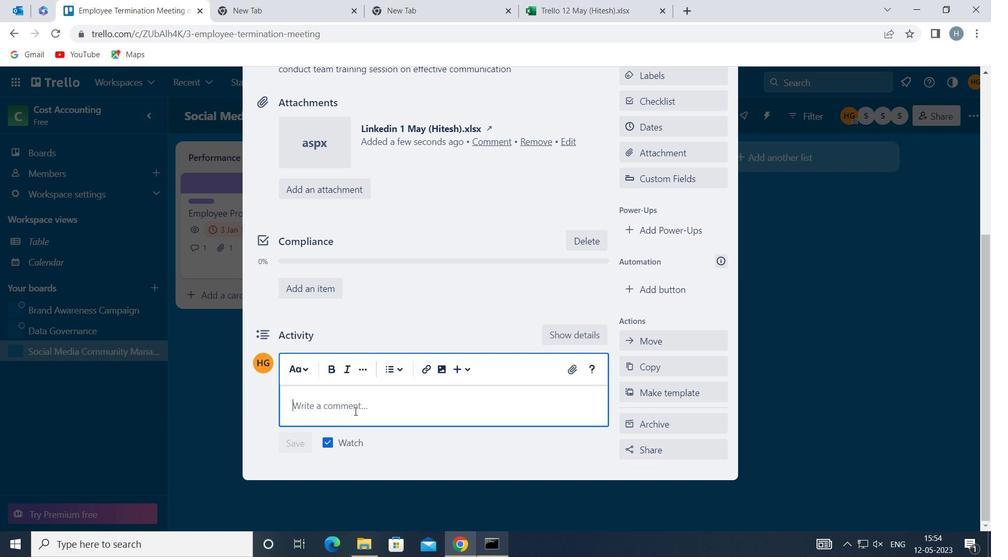 
Action: Mouse moved to (343, 408)
Screenshot: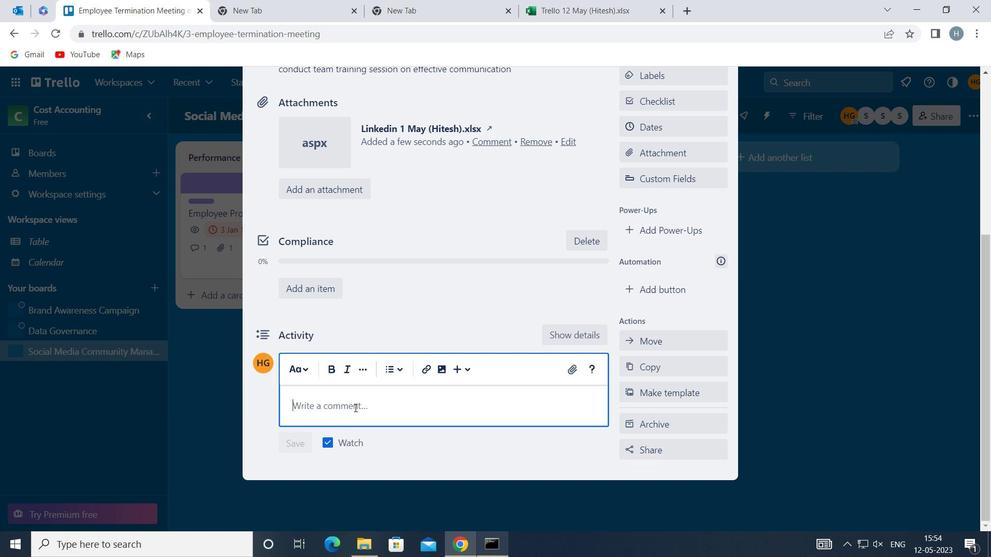 
Action: Key pressed <Key.shift>GIVEN<Key.space>THE<Key.space>POTENTIAL<Key.space>IMPACT<Key.space>OF<Key.space><Key.space>THIS<Key.space>TASK<Key.space>ON<Key.space>OUR<Key.space>COMPANY<Key.space>REPUTATION<Key.space>FOR<Key.space>INNOVATION,<Key.space>LET<Key.space>US<Key.space>ENSURE<Key.space>THAT<Key.space>WE<Key.space>APPROACH<Key.space>IT<Key.space>WITH<Key.space>A<Key.space>SENSE<Key.space>OF<Key.space>CREATIVITY<Key.space>AND<Key.space>IMAGINATION<Key.space>
Screenshot: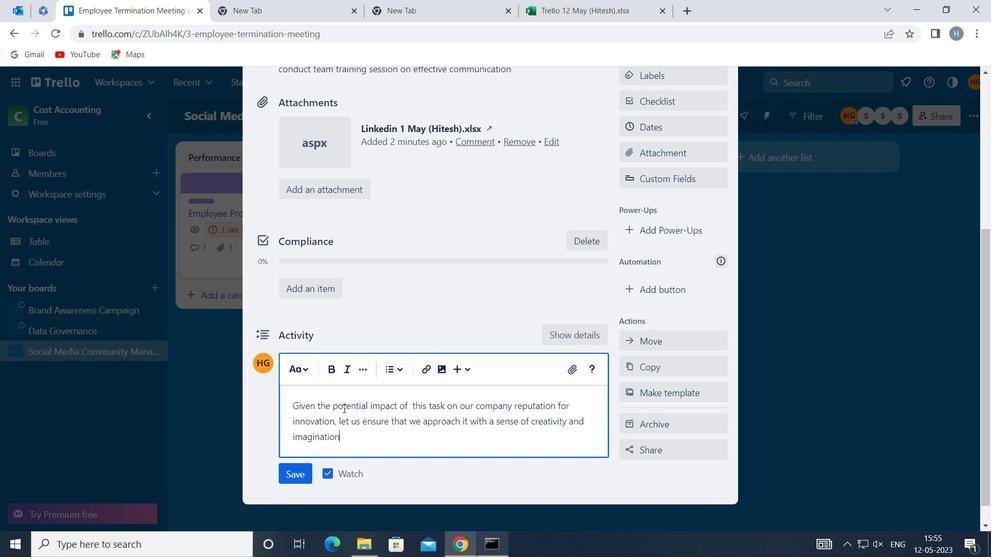 
Action: Mouse moved to (295, 472)
Screenshot: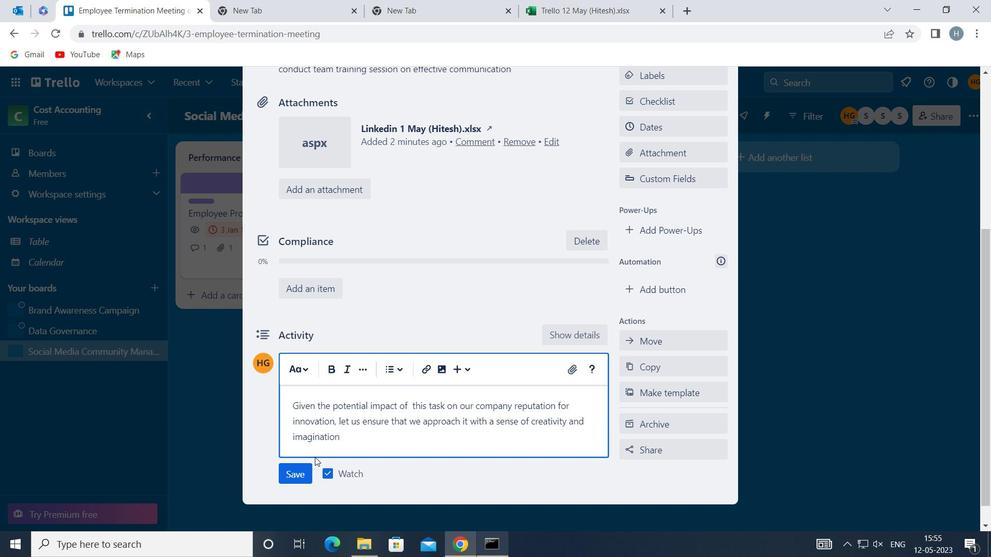 
Action: Mouse pressed left at (295, 472)
Screenshot: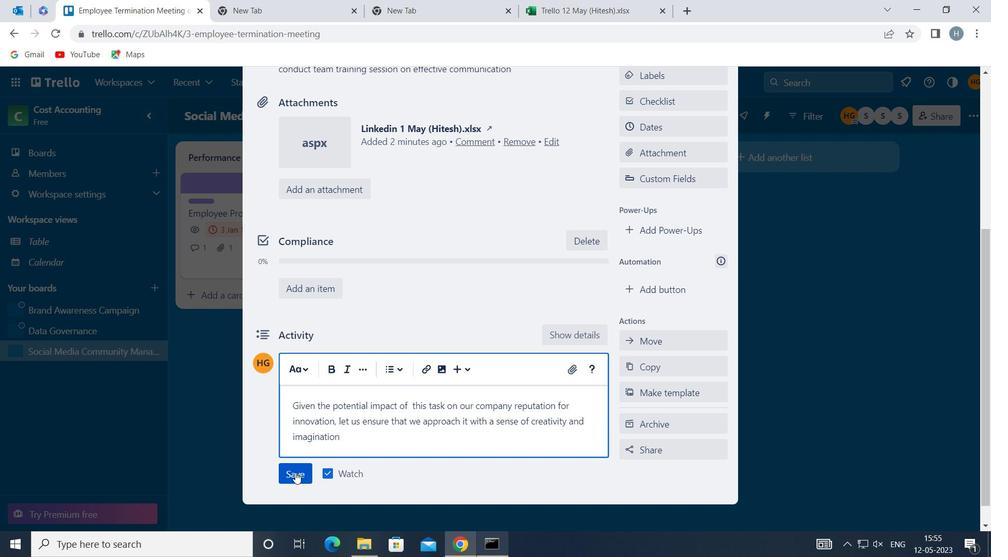 
Action: Mouse moved to (674, 133)
Screenshot: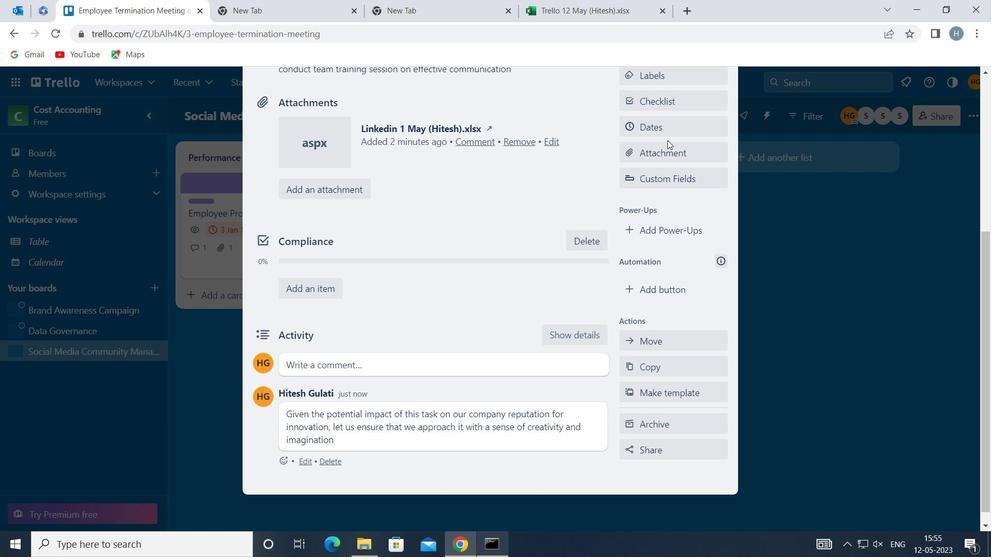 
Action: Mouse pressed left at (674, 133)
Screenshot: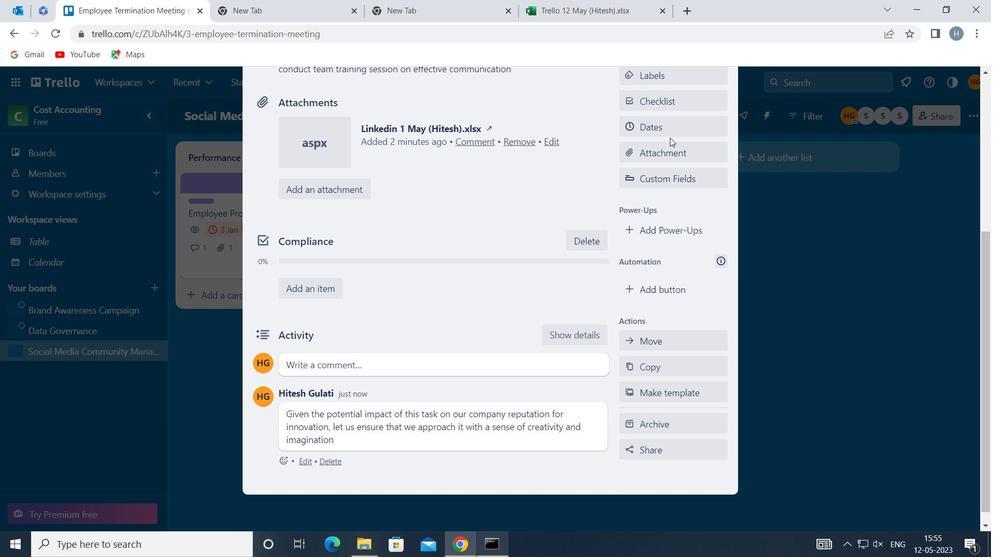 
Action: Mouse moved to (636, 344)
Screenshot: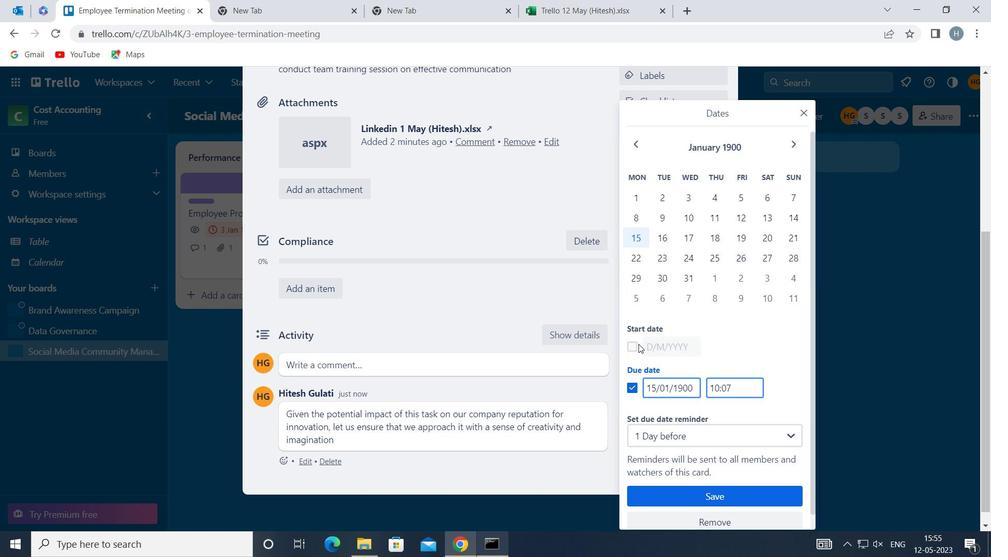 
Action: Mouse pressed left at (636, 344)
Screenshot: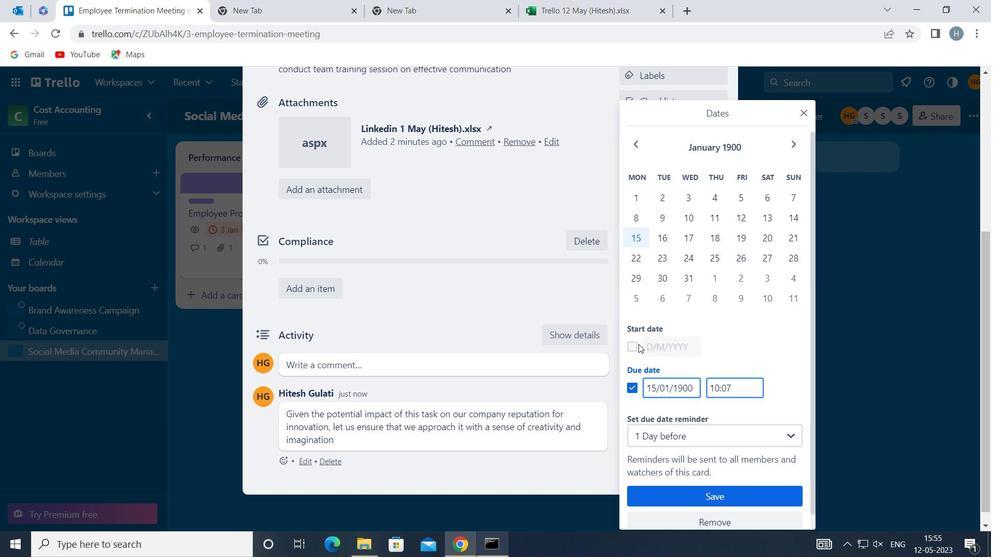 
Action: Mouse moved to (648, 342)
Screenshot: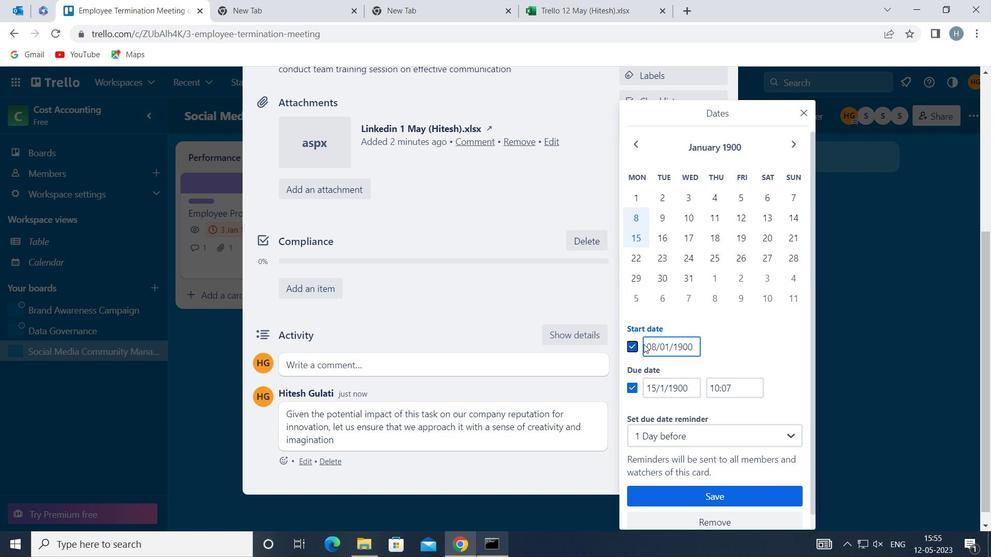 
Action: Mouse pressed left at (648, 342)
Screenshot: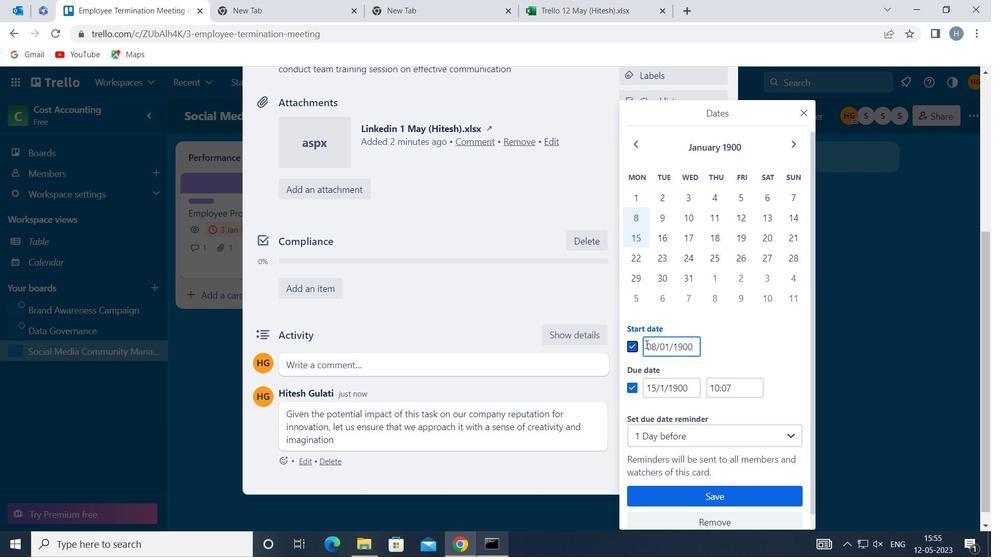 
Action: Mouse moved to (652, 342)
Screenshot: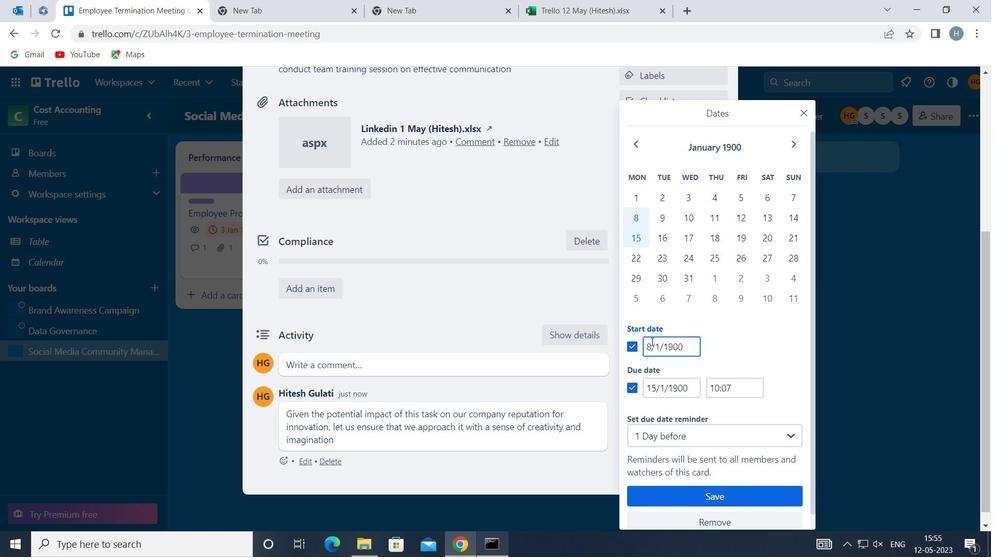 
Action: Key pressed <Key.right>
Screenshot: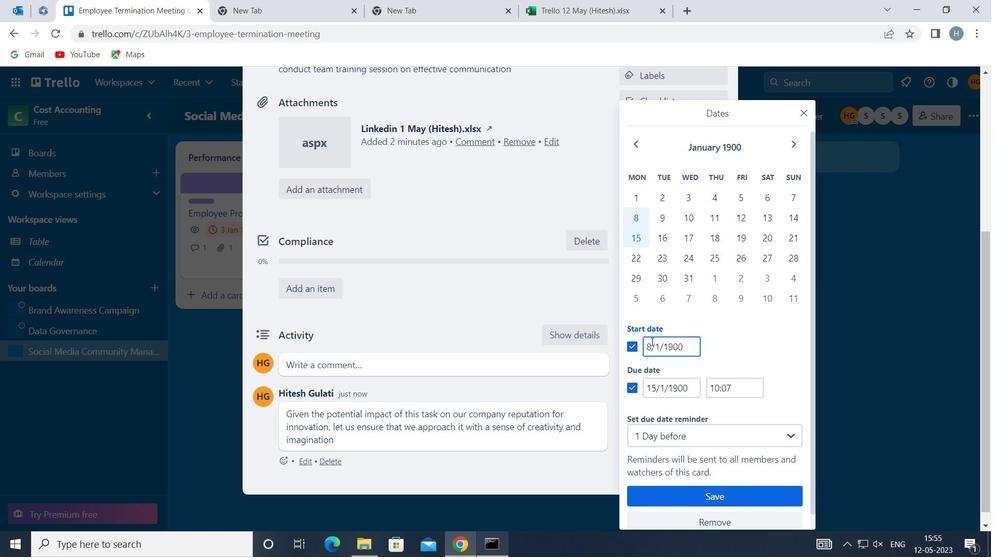 
Action: Mouse moved to (653, 342)
Screenshot: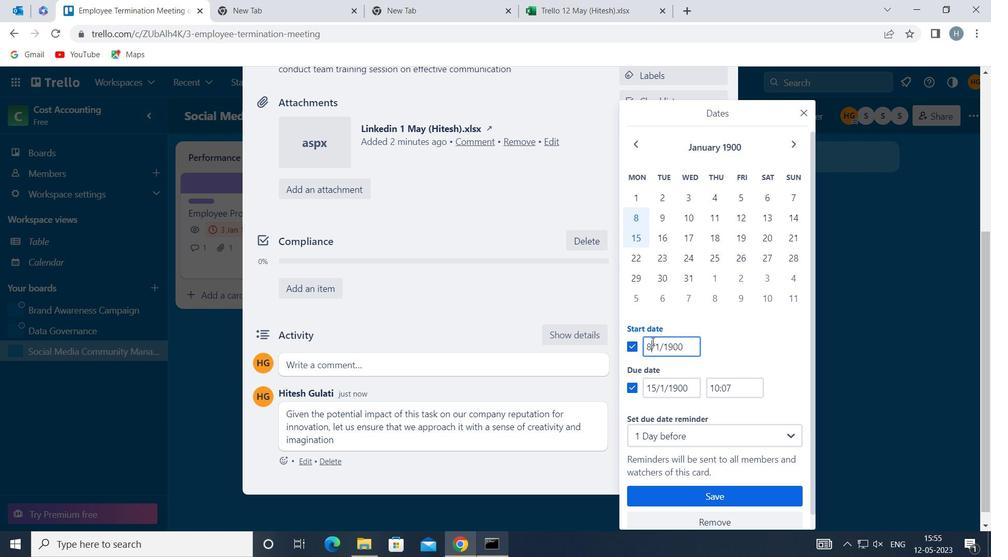 
Action: Key pressed <Key.backspace>
Screenshot: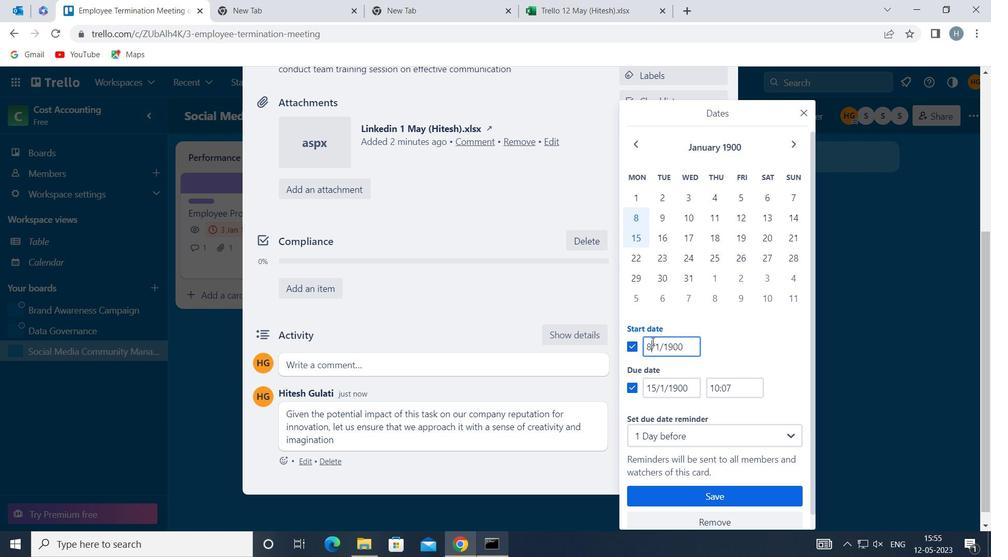 
Action: Mouse moved to (654, 341)
Screenshot: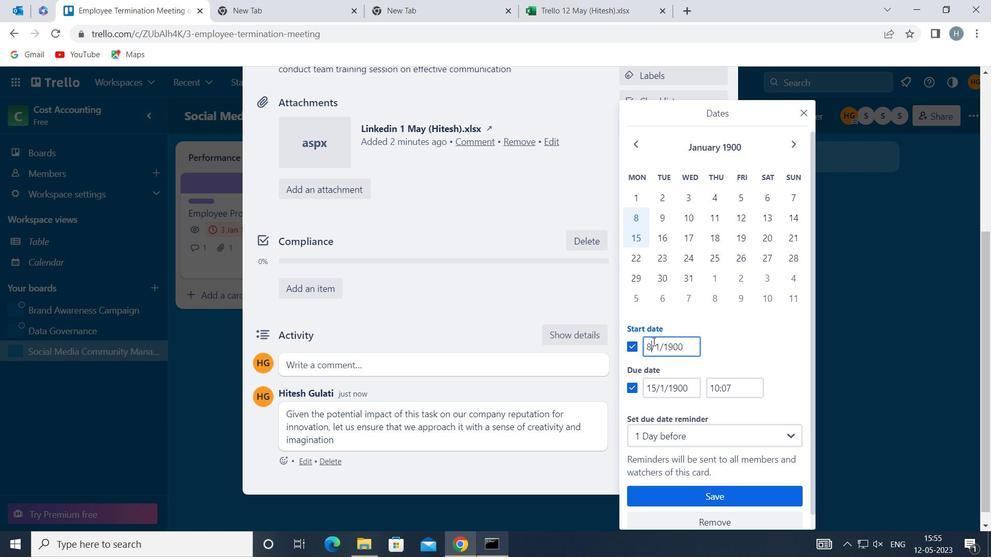 
Action: Key pressed 9
Screenshot: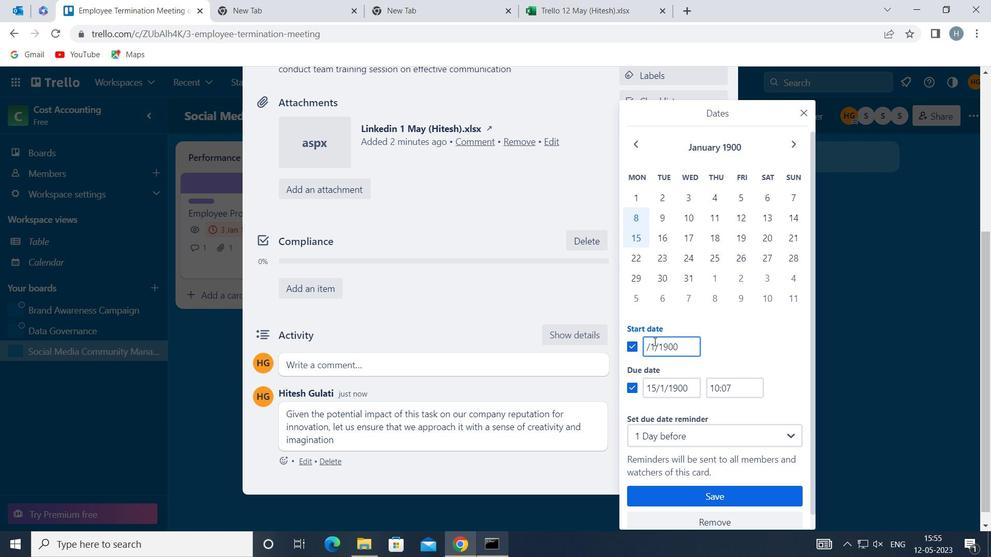 
Action: Mouse moved to (644, 384)
Screenshot: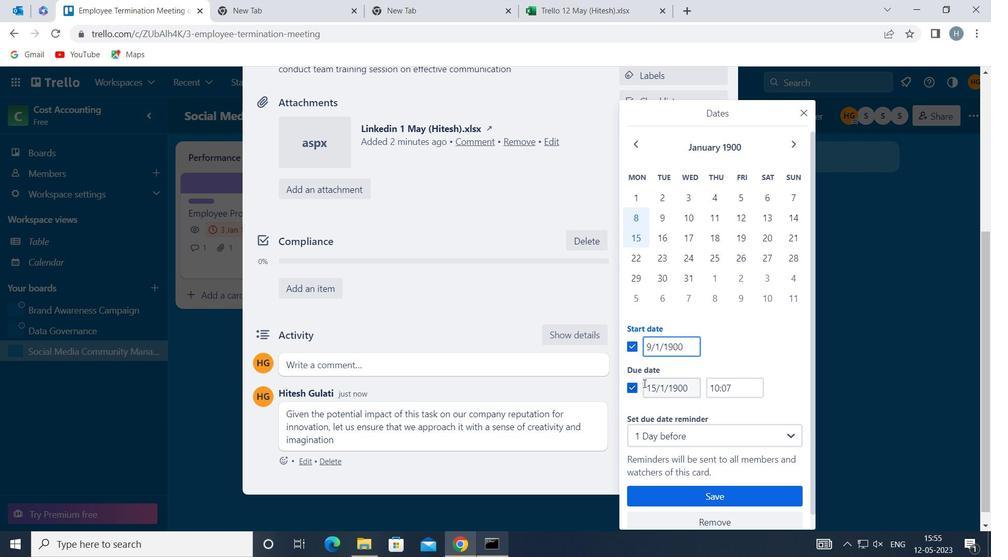 
Action: Mouse pressed left at (644, 384)
Screenshot: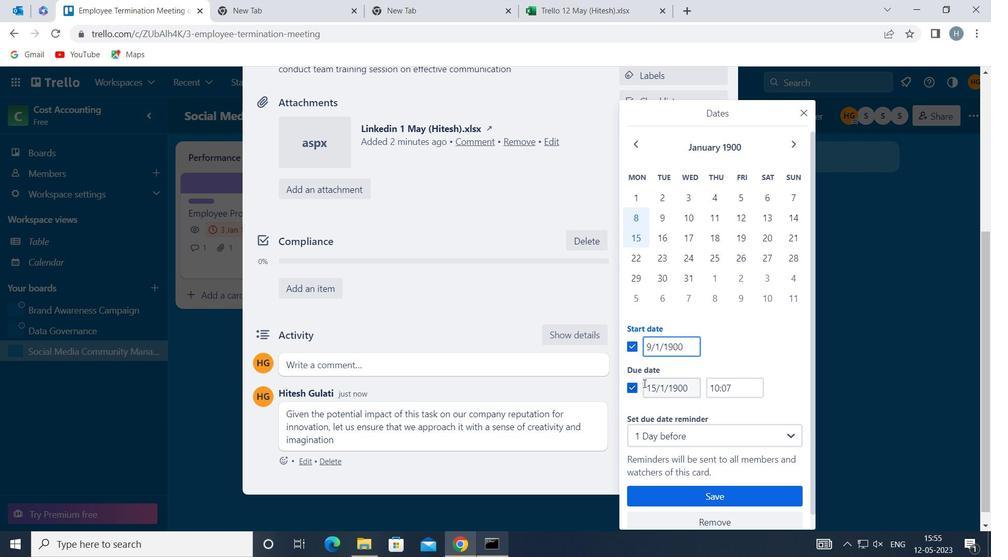 
Action: Mouse moved to (657, 386)
Screenshot: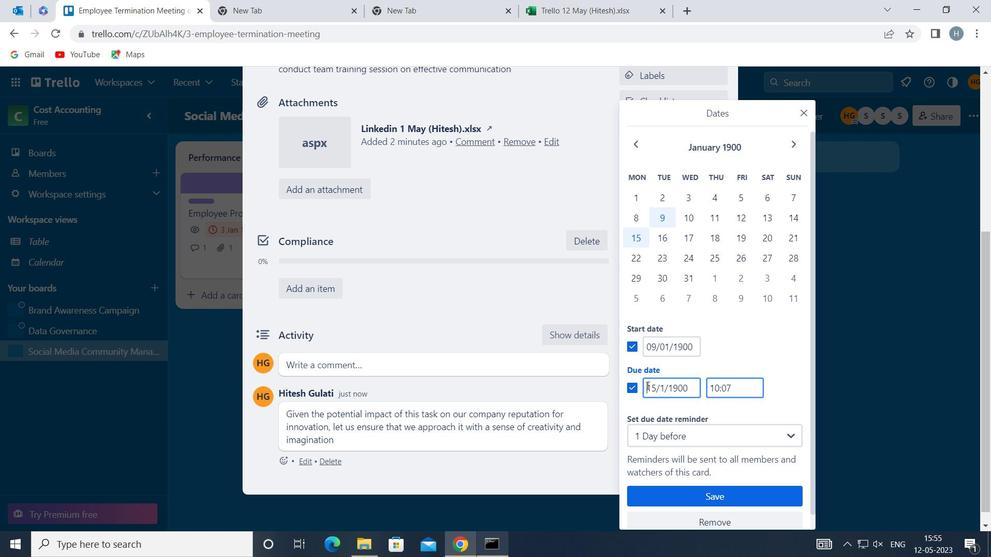 
Action: Key pressed <Key.right>
Screenshot: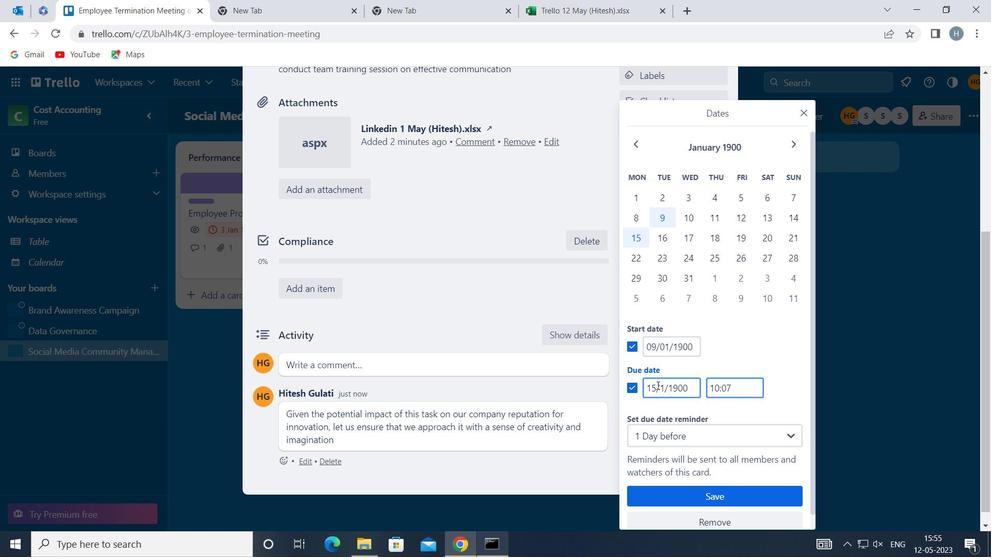 
Action: Mouse moved to (657, 385)
Screenshot: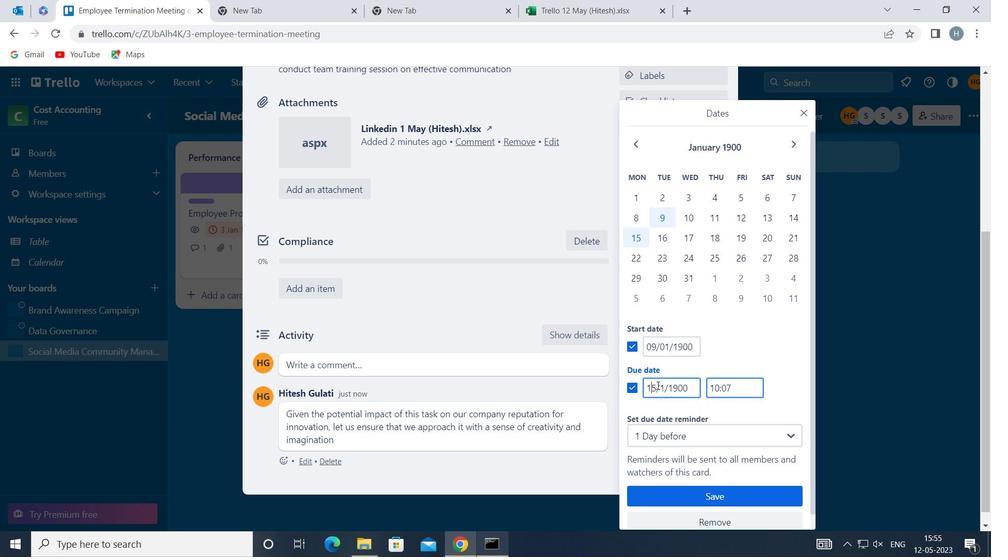 
Action: Key pressed <Key.right>
Screenshot: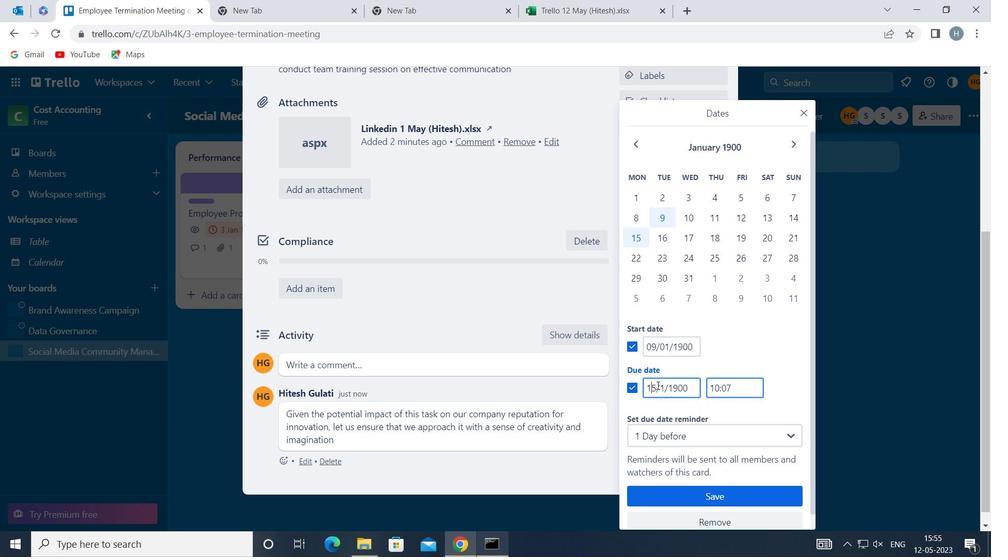 
Action: Mouse moved to (659, 385)
Screenshot: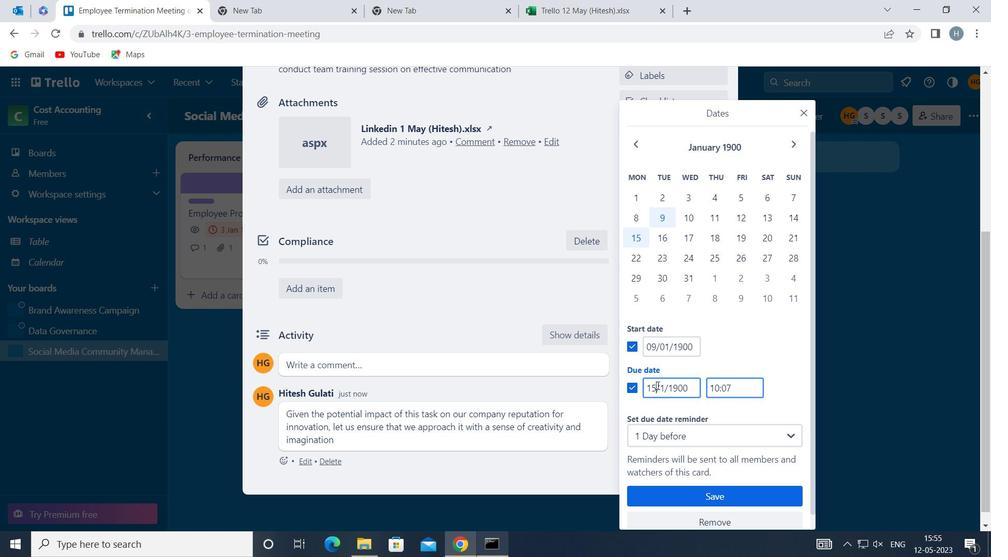 
Action: Key pressed <Key.backspace>
Screenshot: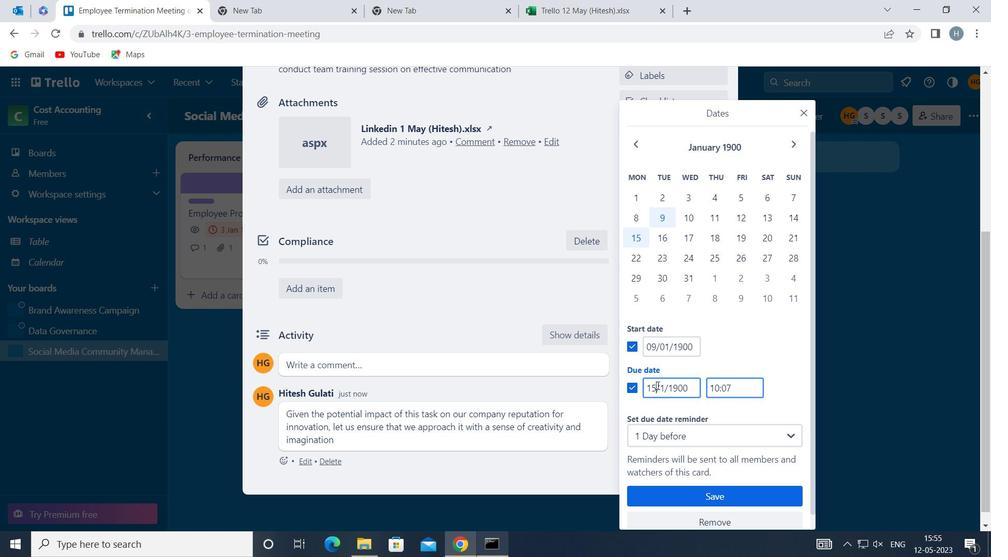 
Action: Mouse moved to (659, 384)
Screenshot: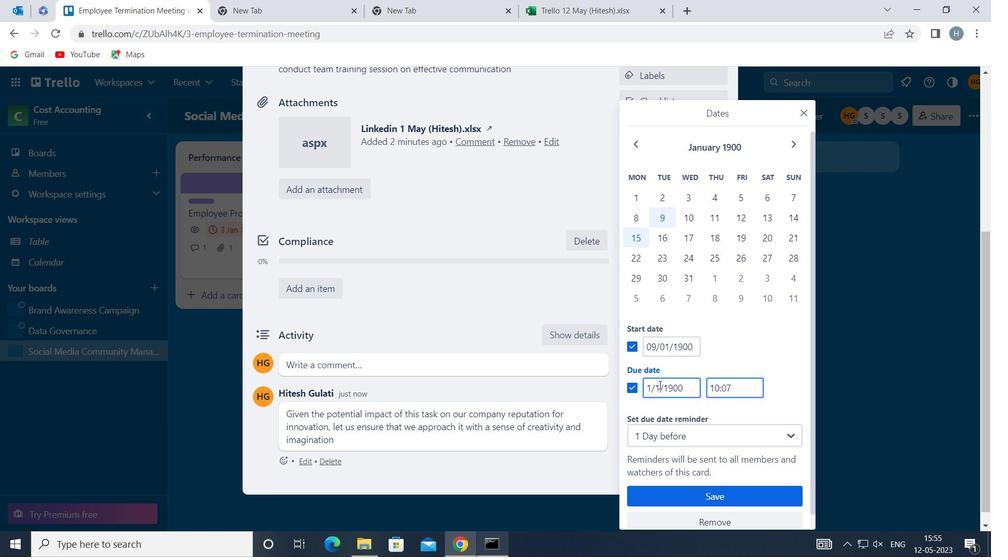 
Action: Key pressed 6
Screenshot: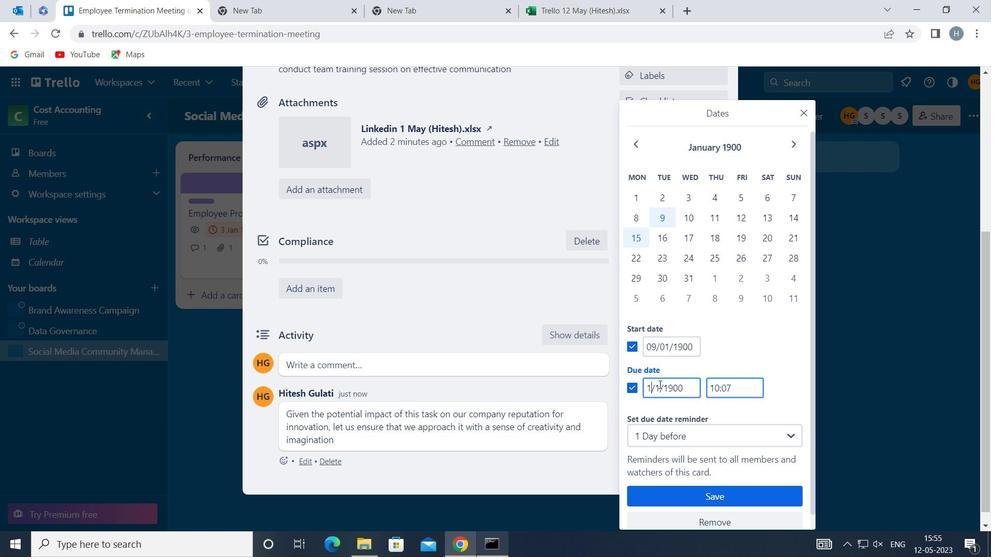 
Action: Mouse moved to (724, 494)
Screenshot: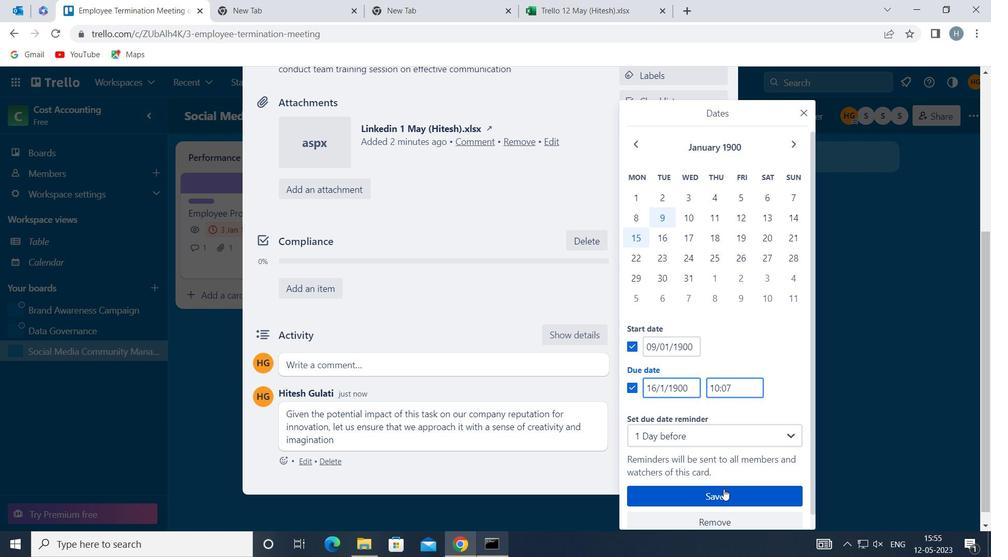 
Action: Mouse pressed left at (724, 494)
Screenshot: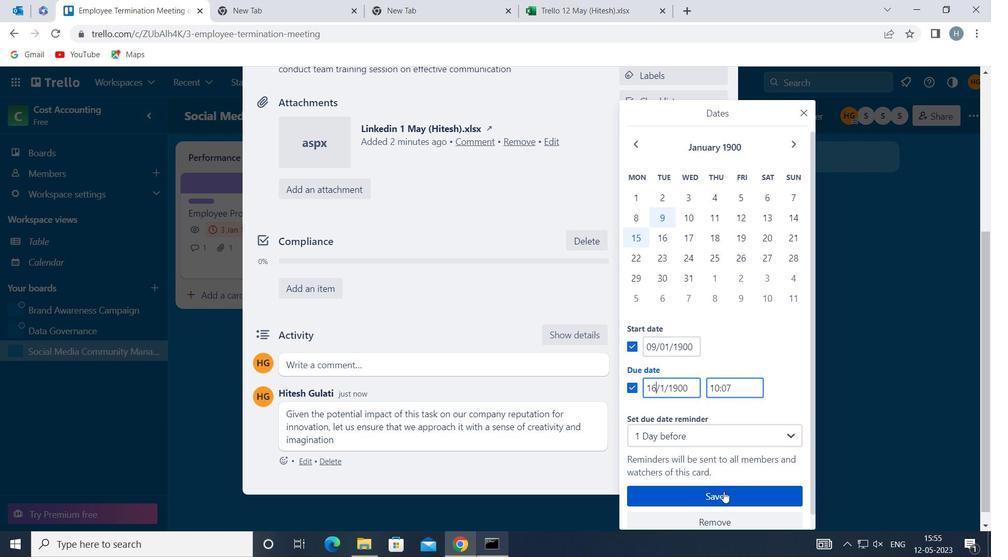 
Action: Mouse moved to (506, 273)
Screenshot: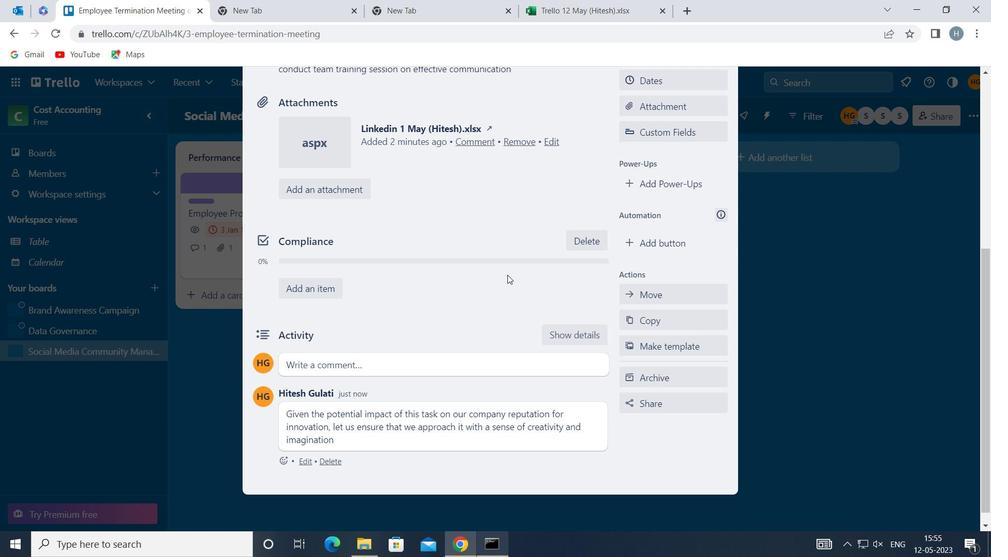 
